 Task: Find connections with filter location Fuyang with filter topic #Productivitywith filter profile language Spanish with filter current company Sai Life Sciences Ltd with filter school Symbiosis College of Arts & Commerce with filter industry Repair and Maintenance with filter service category Editing with filter keywords title Counselor
Action: Mouse moved to (512, 73)
Screenshot: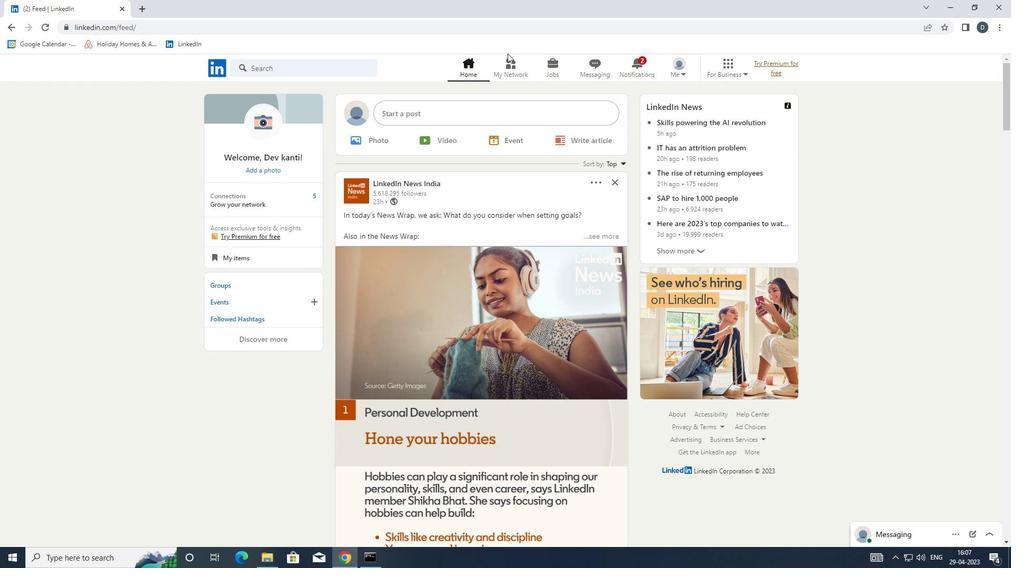 
Action: Mouse pressed left at (512, 73)
Screenshot: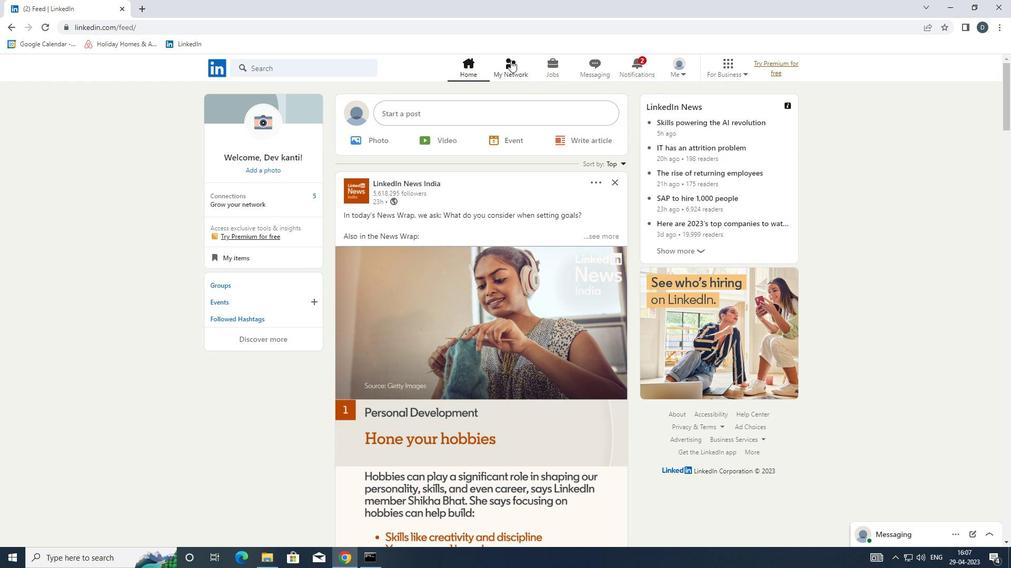 
Action: Mouse moved to (350, 125)
Screenshot: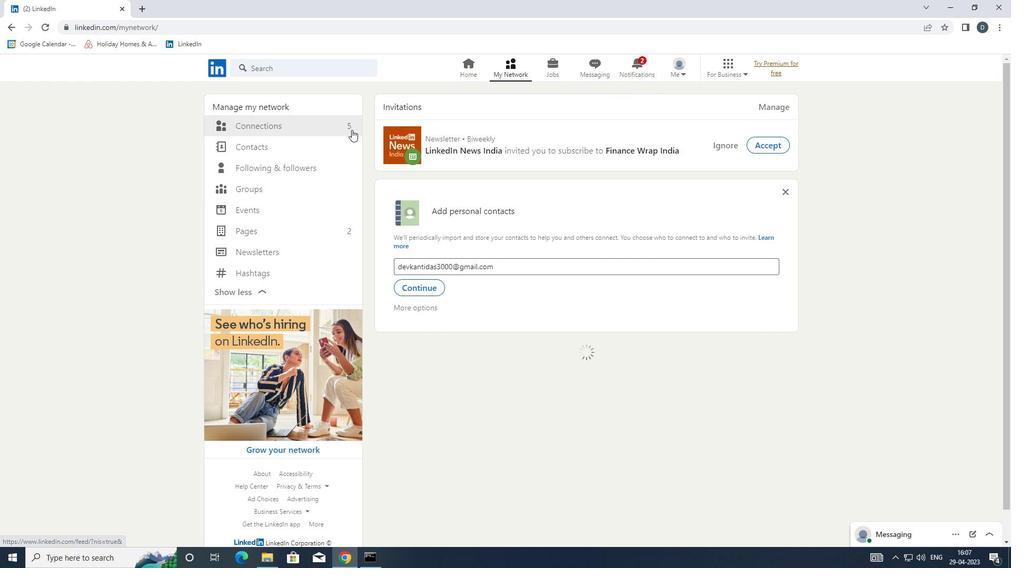 
Action: Mouse pressed left at (350, 125)
Screenshot: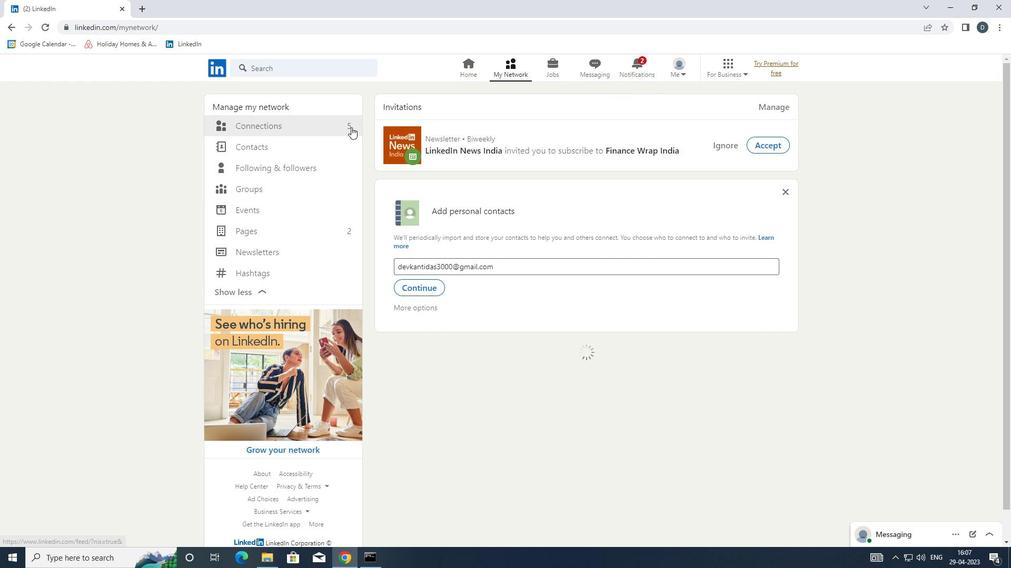
Action: Mouse moved to (590, 119)
Screenshot: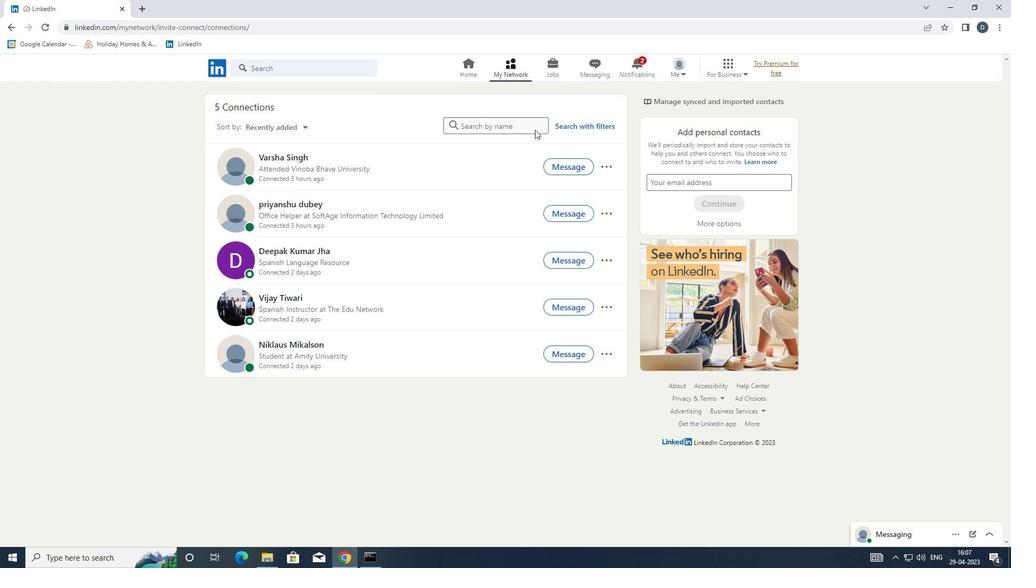 
Action: Mouse pressed left at (590, 119)
Screenshot: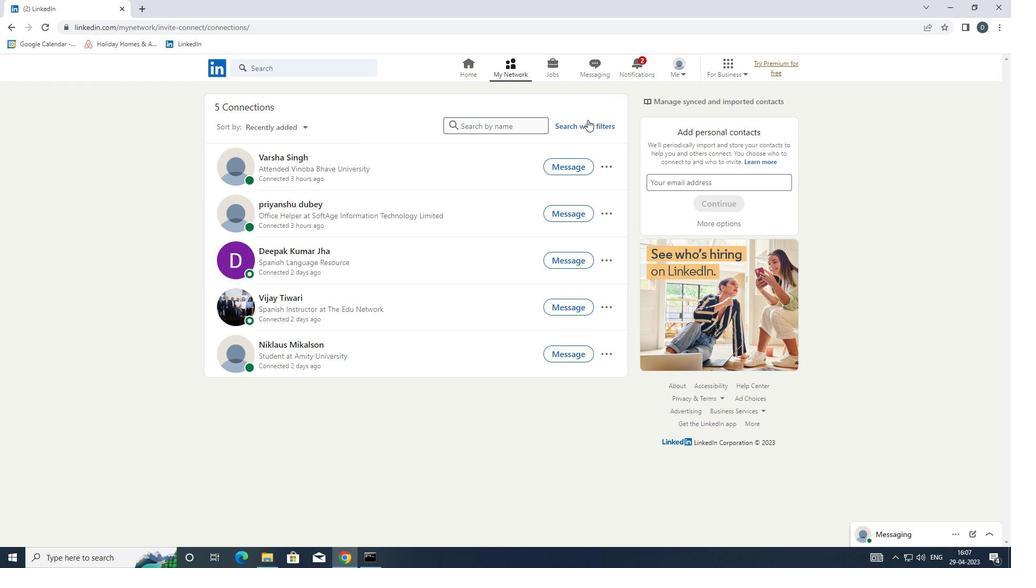 
Action: Mouse moved to (583, 124)
Screenshot: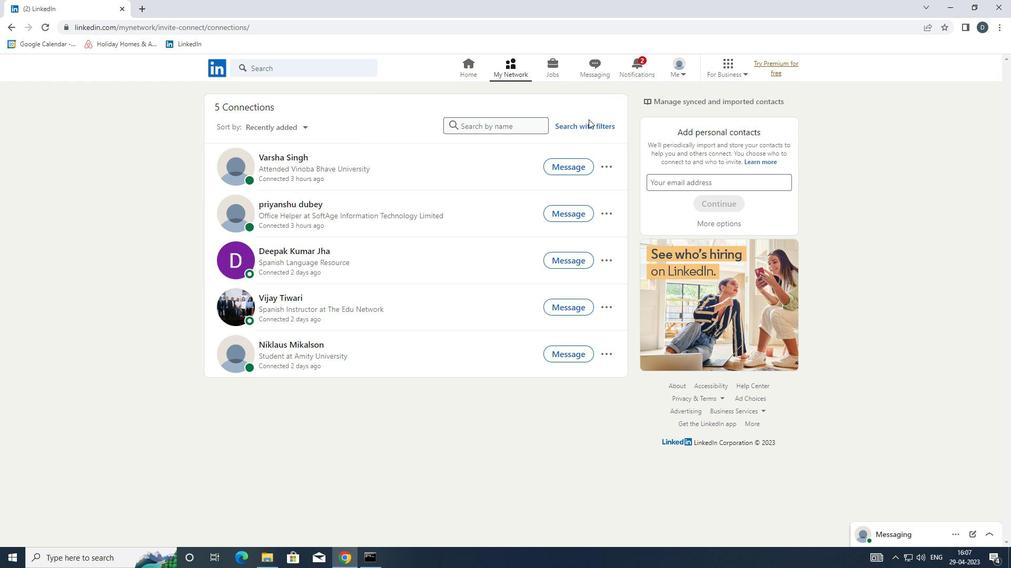 
Action: Mouse pressed left at (583, 124)
Screenshot: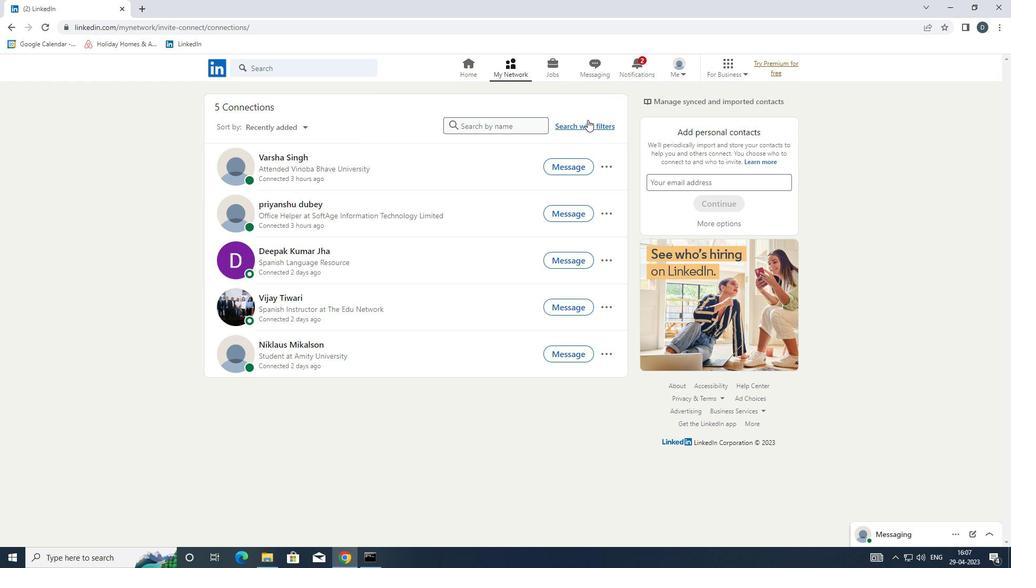 
Action: Mouse moved to (538, 91)
Screenshot: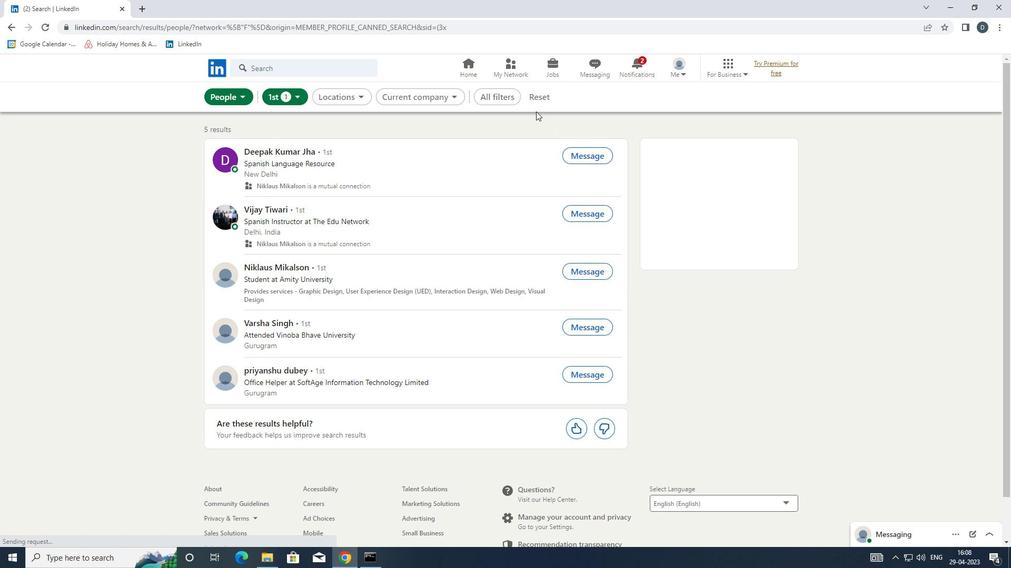 
Action: Mouse pressed left at (538, 91)
Screenshot: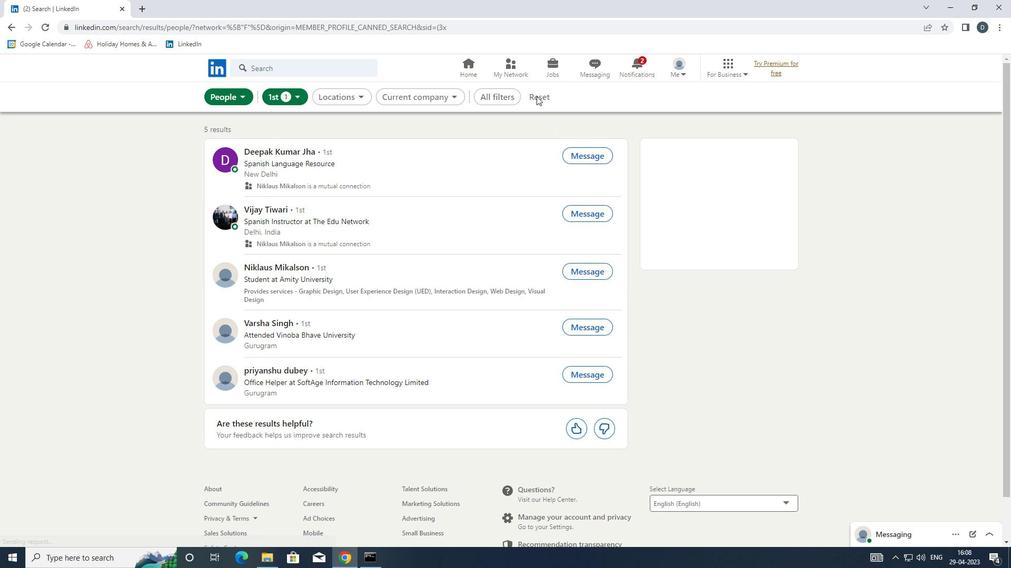 
Action: Mouse moved to (523, 94)
Screenshot: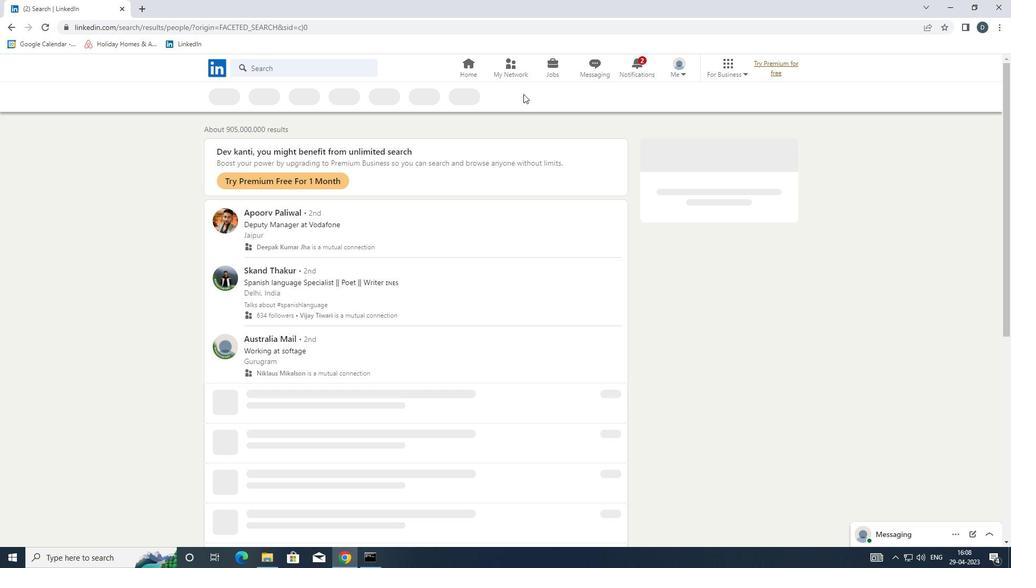 
Action: Mouse pressed left at (523, 94)
Screenshot: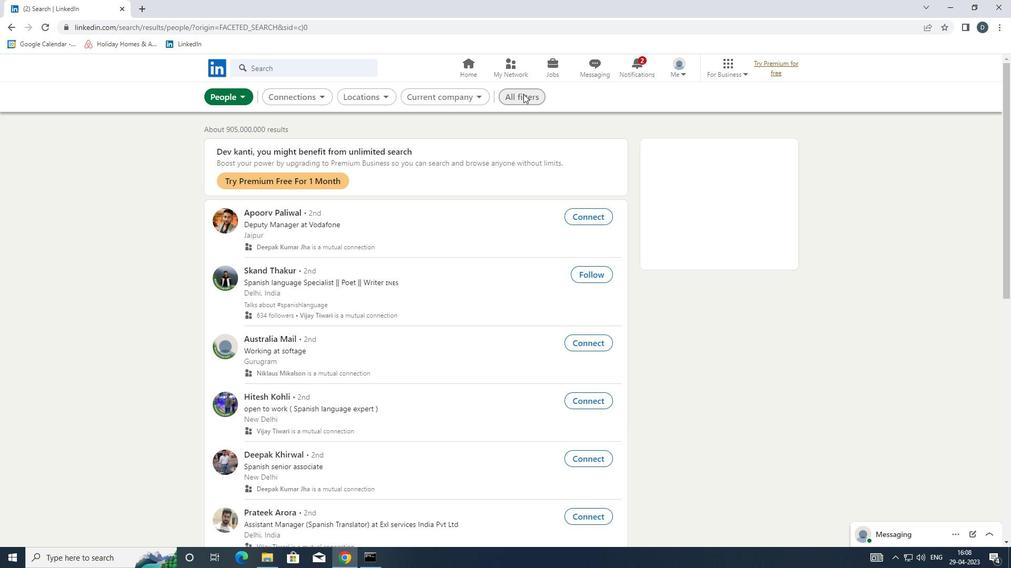 
Action: Mouse moved to (877, 347)
Screenshot: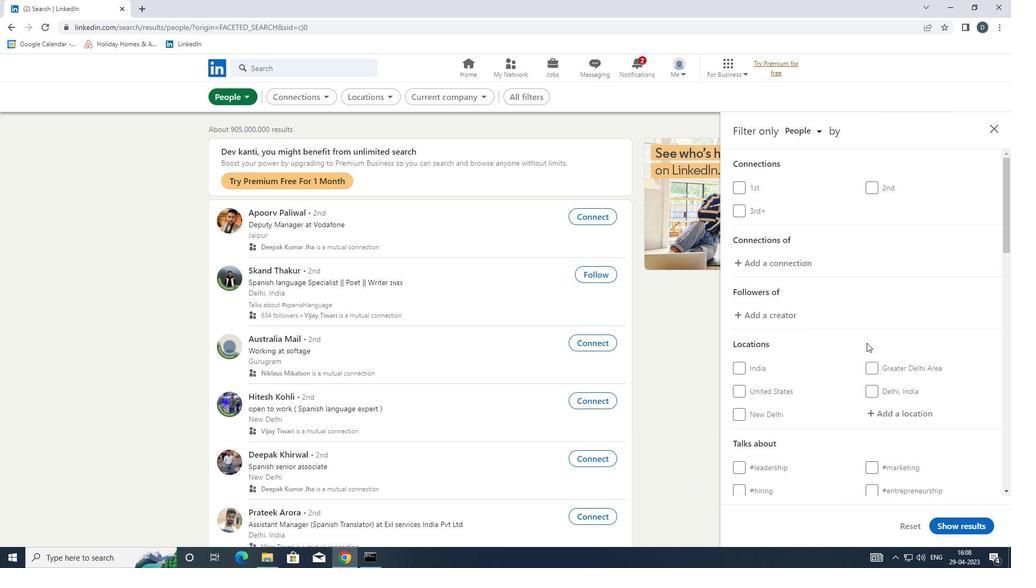 
Action: Mouse scrolled (877, 346) with delta (0, 0)
Screenshot: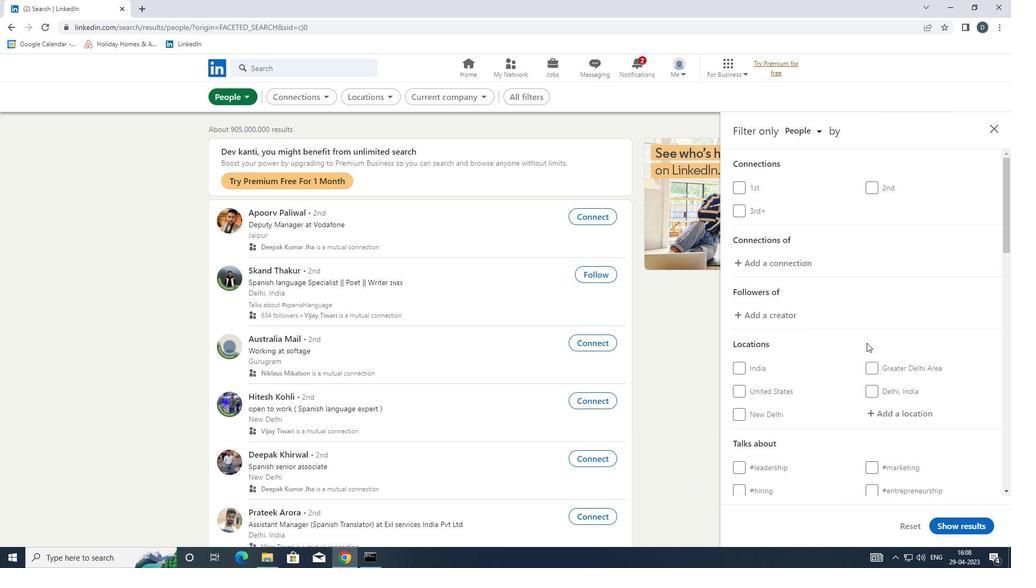 
Action: Mouse moved to (877, 347)
Screenshot: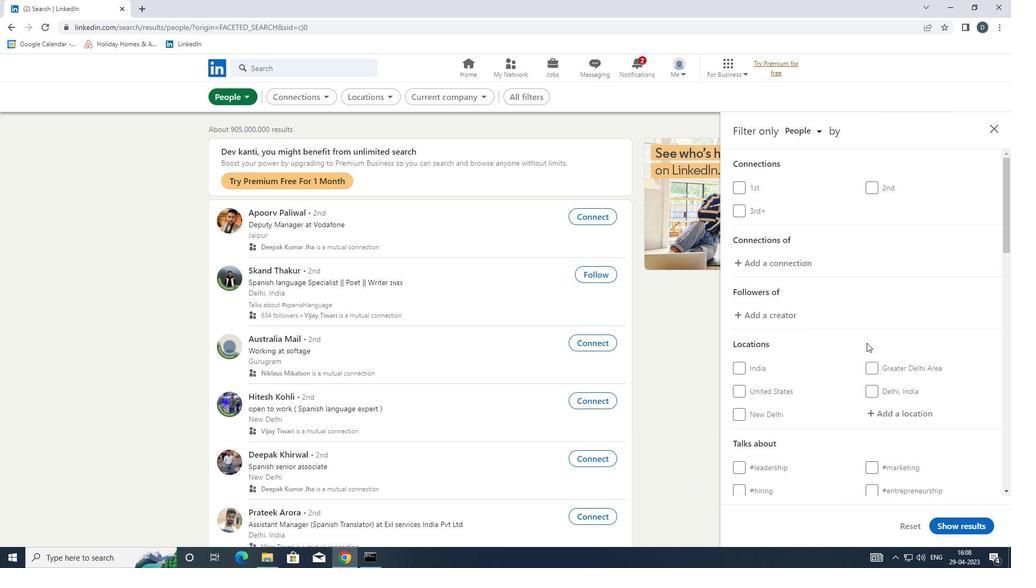 
Action: Mouse scrolled (877, 347) with delta (0, 0)
Screenshot: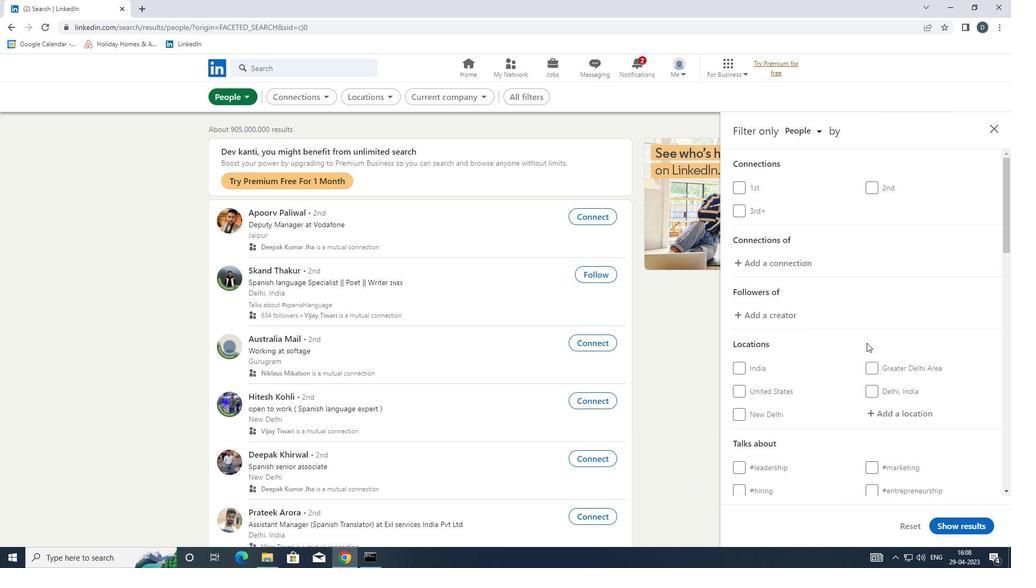 
Action: Mouse moved to (904, 313)
Screenshot: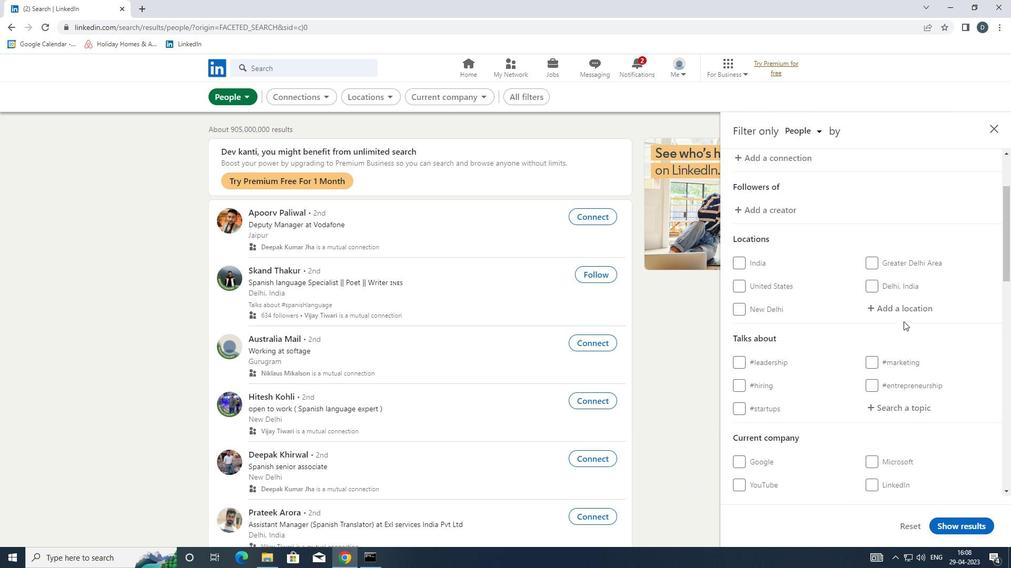 
Action: Mouse pressed left at (904, 313)
Screenshot: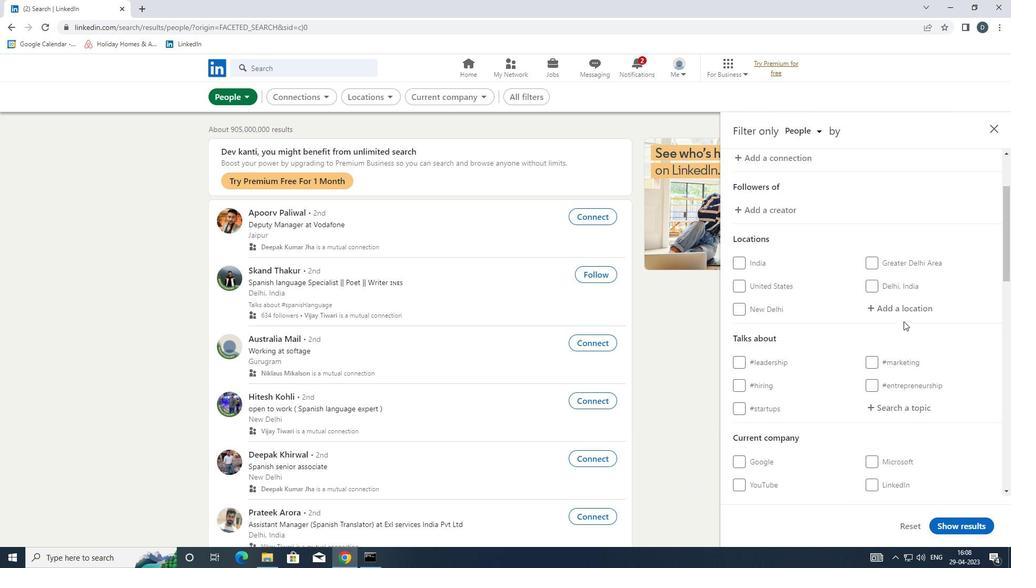 
Action: Key pressed <Key.shift>FUYANG<Key.down><Key.enter>
Screenshot: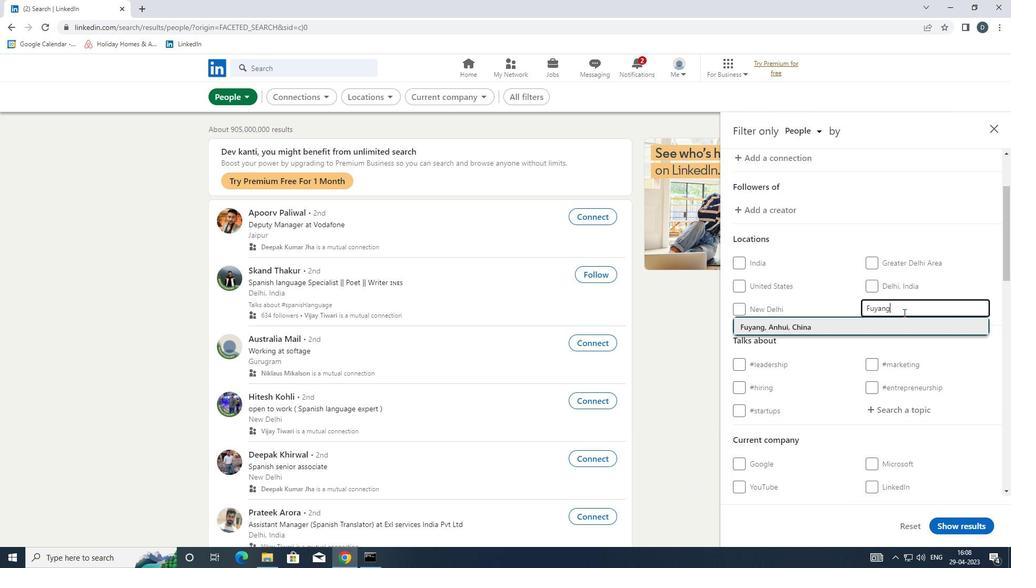 
Action: Mouse moved to (834, 356)
Screenshot: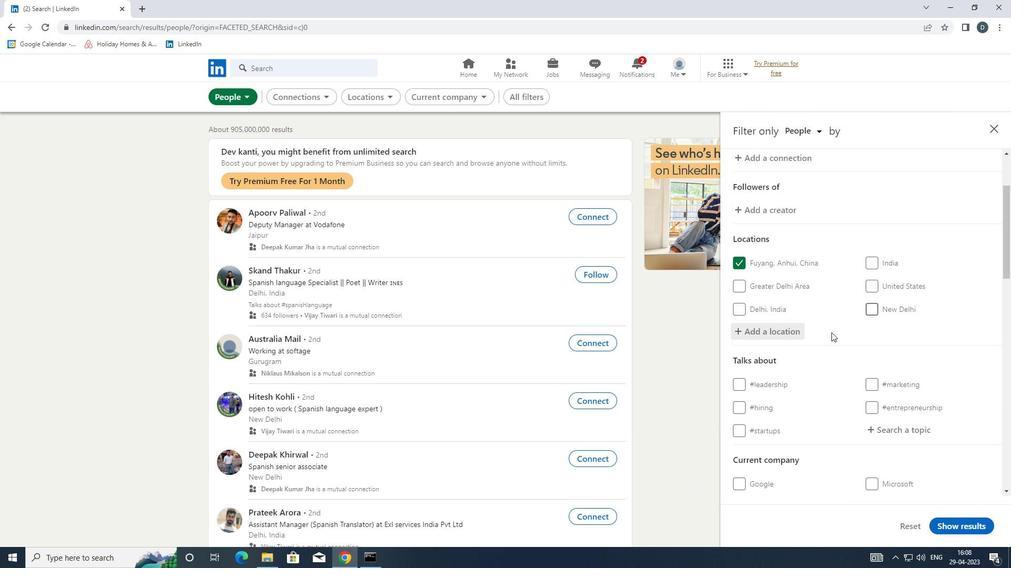 
Action: Mouse scrolled (834, 355) with delta (0, 0)
Screenshot: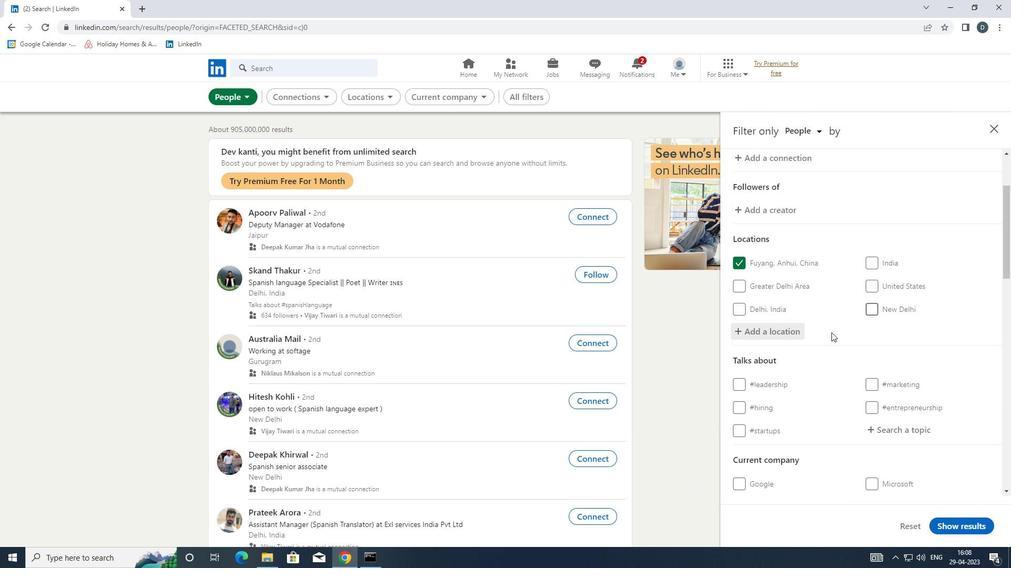 
Action: Mouse moved to (837, 362)
Screenshot: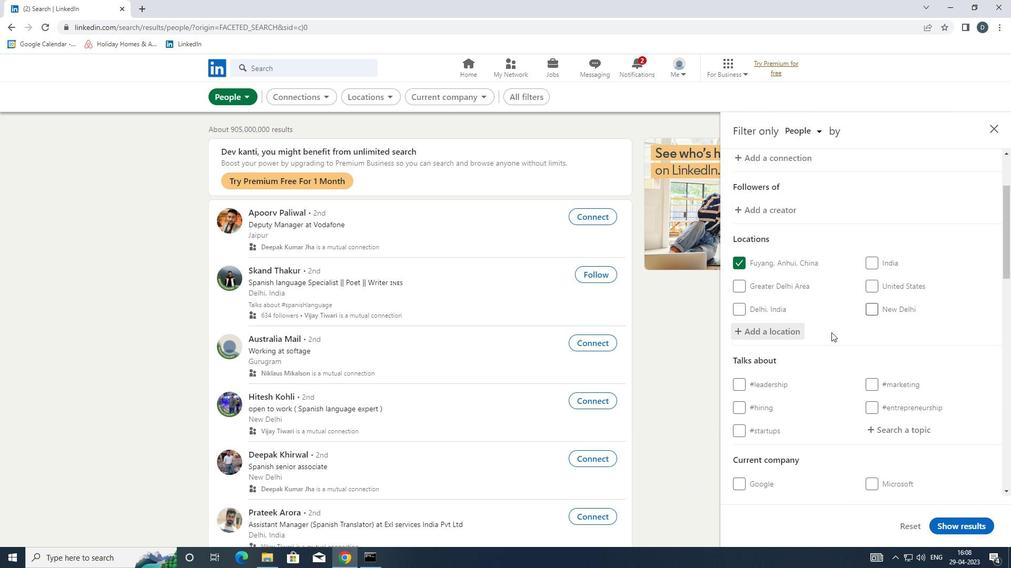 
Action: Mouse scrolled (837, 361) with delta (0, 0)
Screenshot: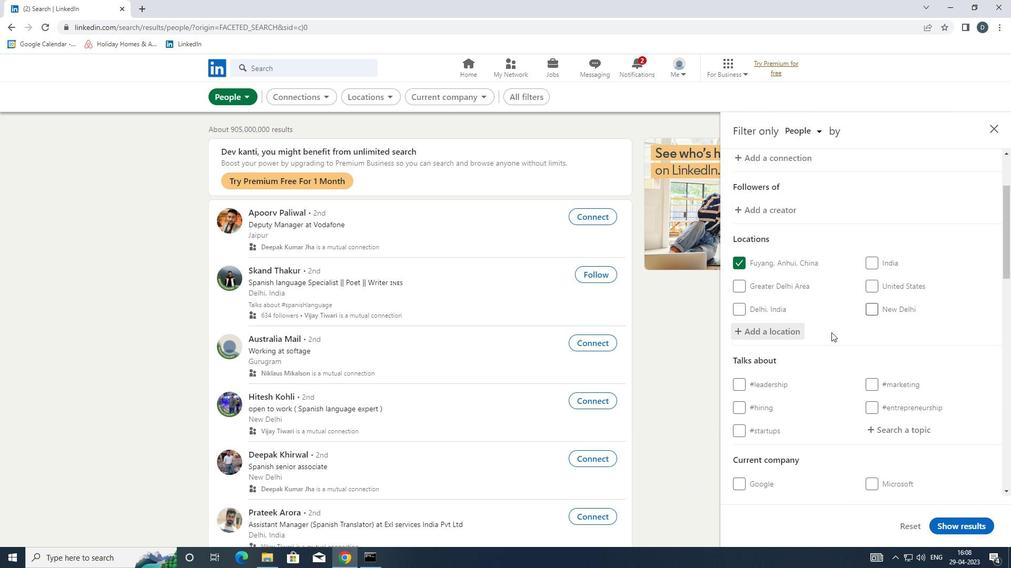 
Action: Mouse moved to (907, 320)
Screenshot: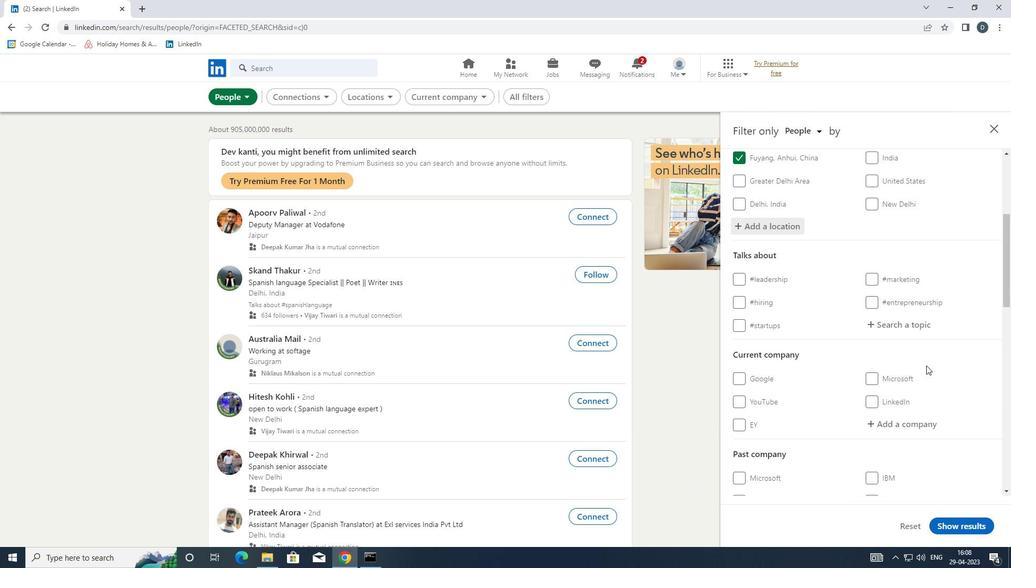 
Action: Mouse pressed left at (907, 320)
Screenshot: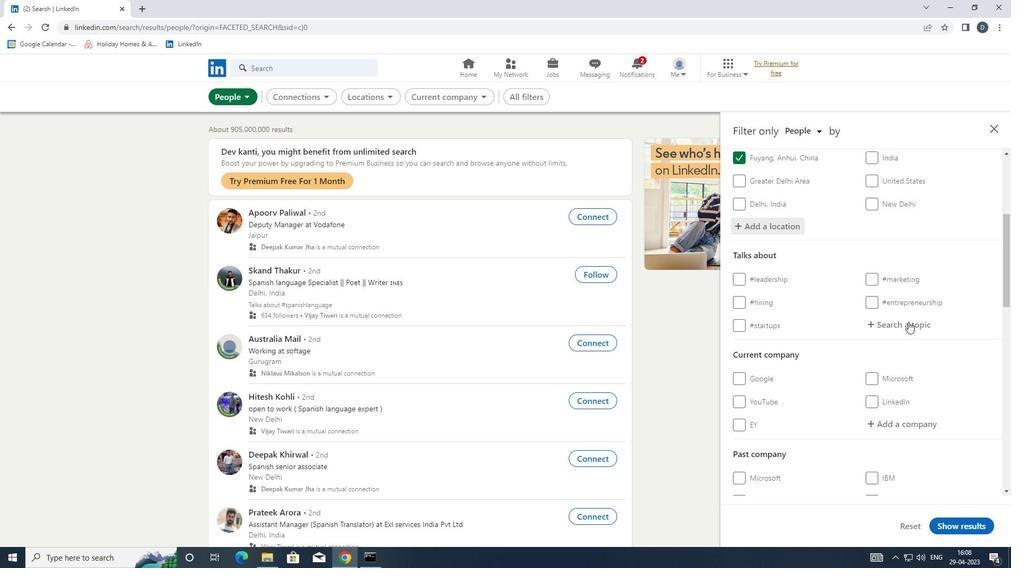 
Action: Key pressed <Key.shift>#<Key.shift>PRODUCTIVITY<Key.space><Key.backspace>
Screenshot: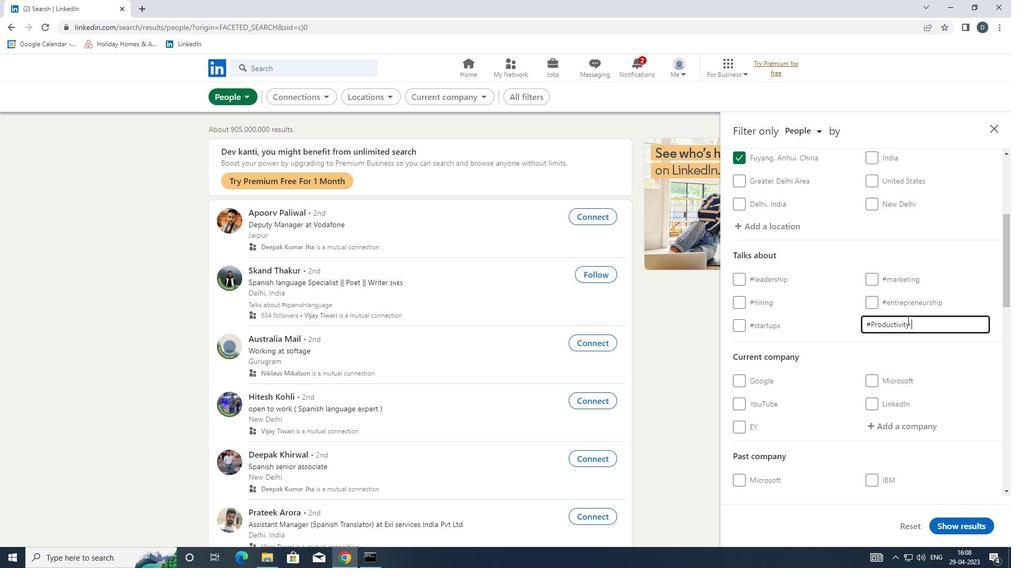 
Action: Mouse moved to (991, 380)
Screenshot: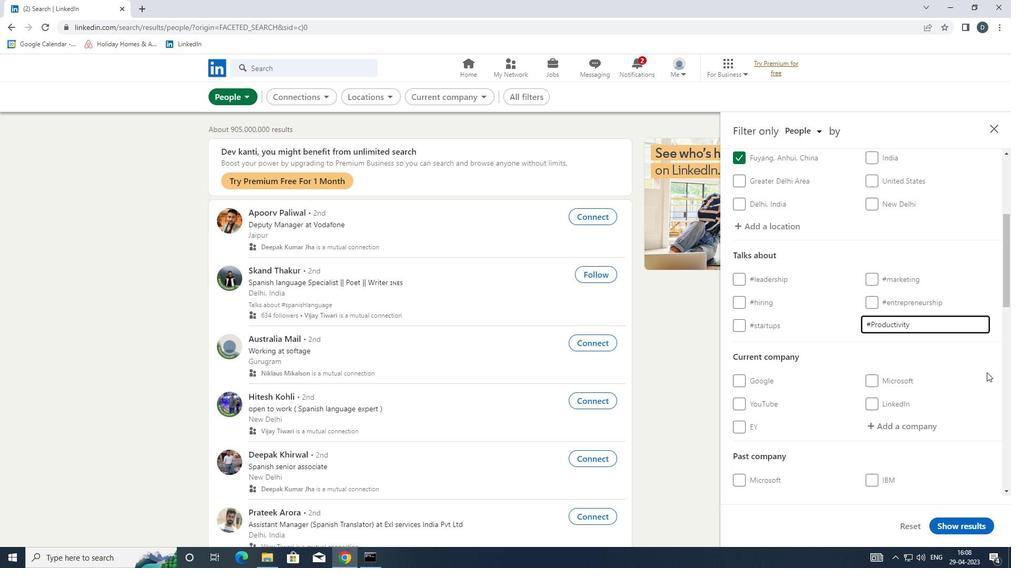 
Action: Mouse scrolled (991, 380) with delta (0, 0)
Screenshot: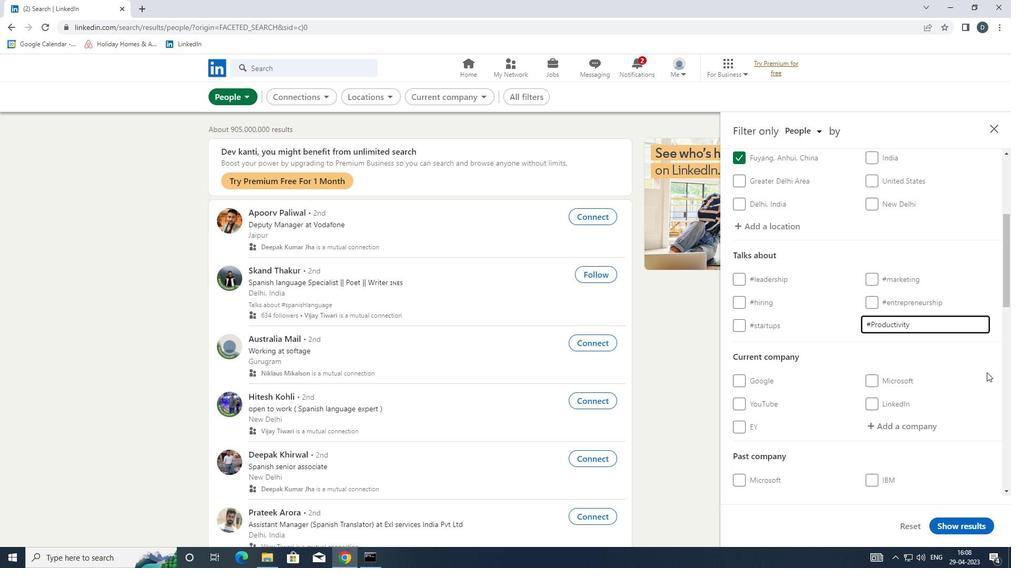 
Action: Mouse moved to (988, 382)
Screenshot: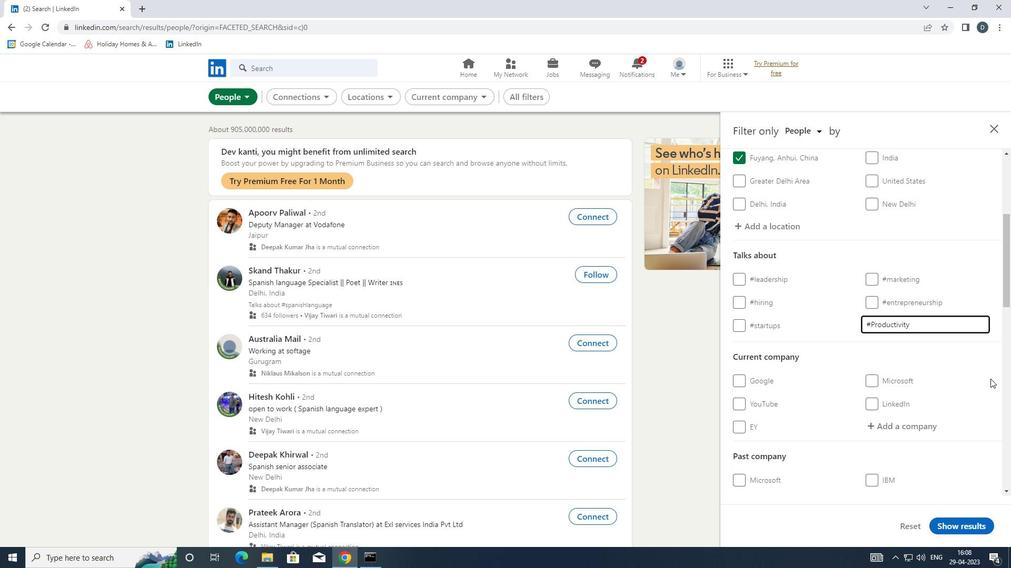 
Action: Mouse scrolled (988, 381) with delta (0, 0)
Screenshot: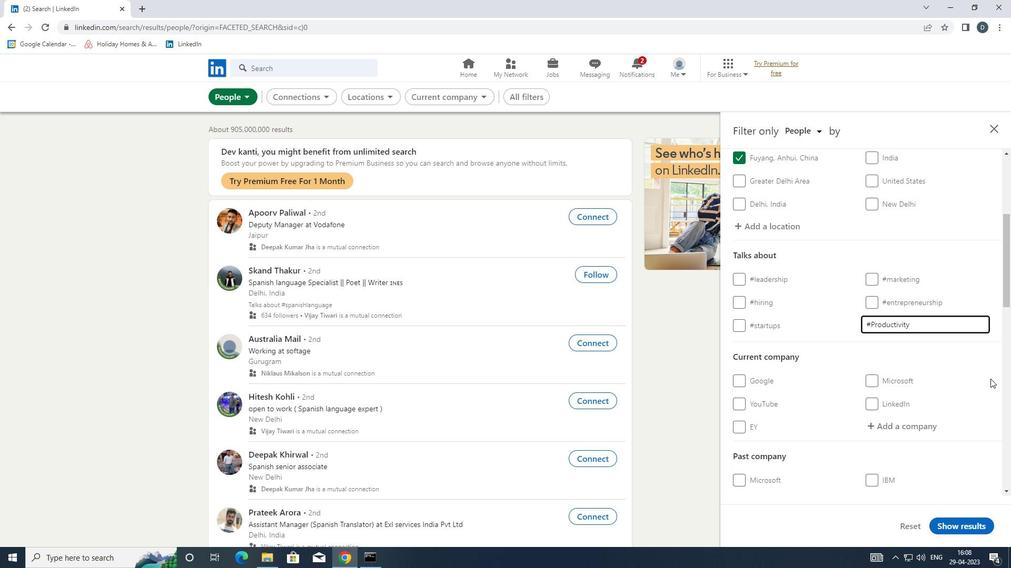 
Action: Mouse moved to (964, 360)
Screenshot: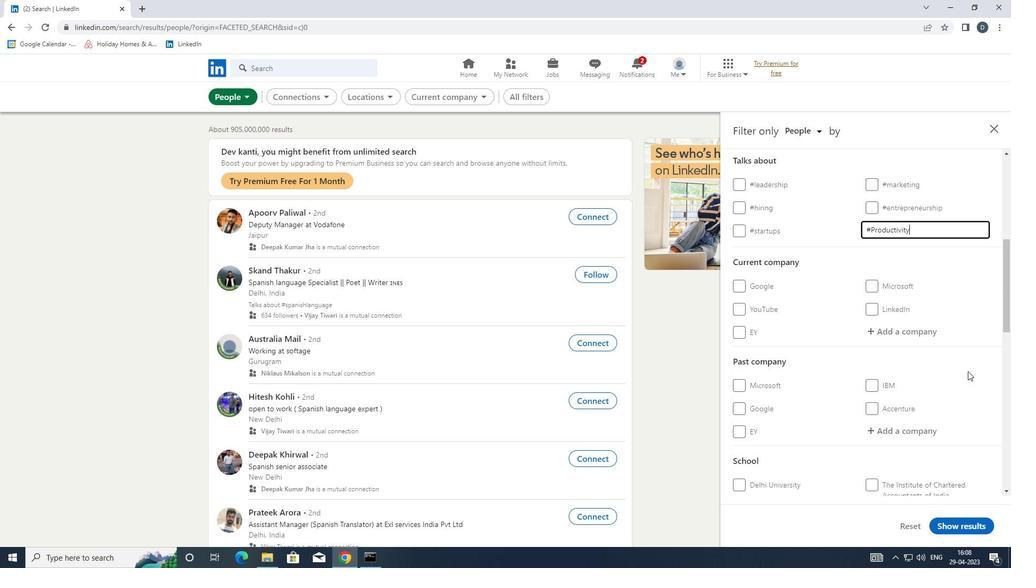 
Action: Mouse scrolled (964, 359) with delta (0, 0)
Screenshot: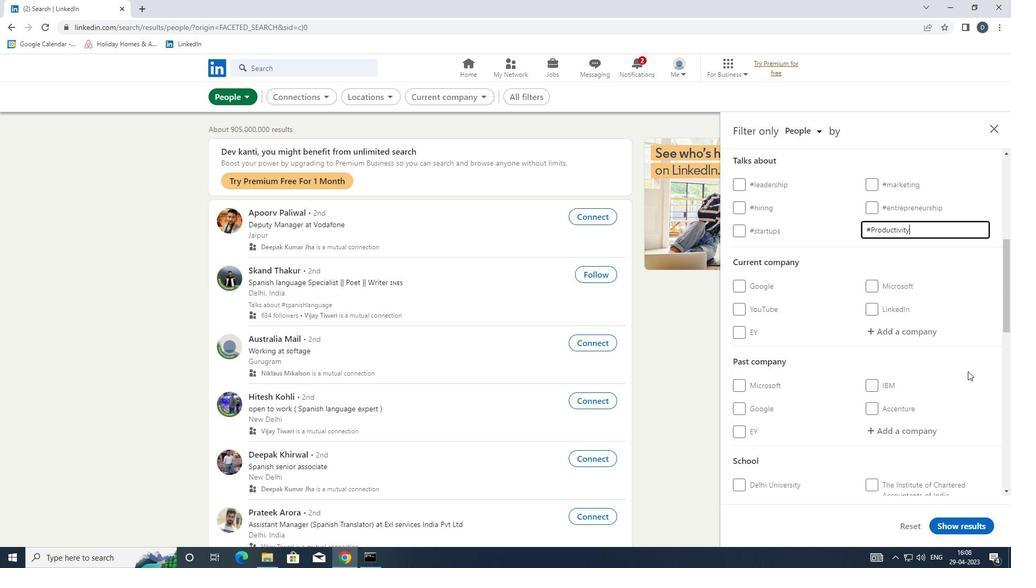 
Action: Mouse scrolled (964, 359) with delta (0, 0)
Screenshot: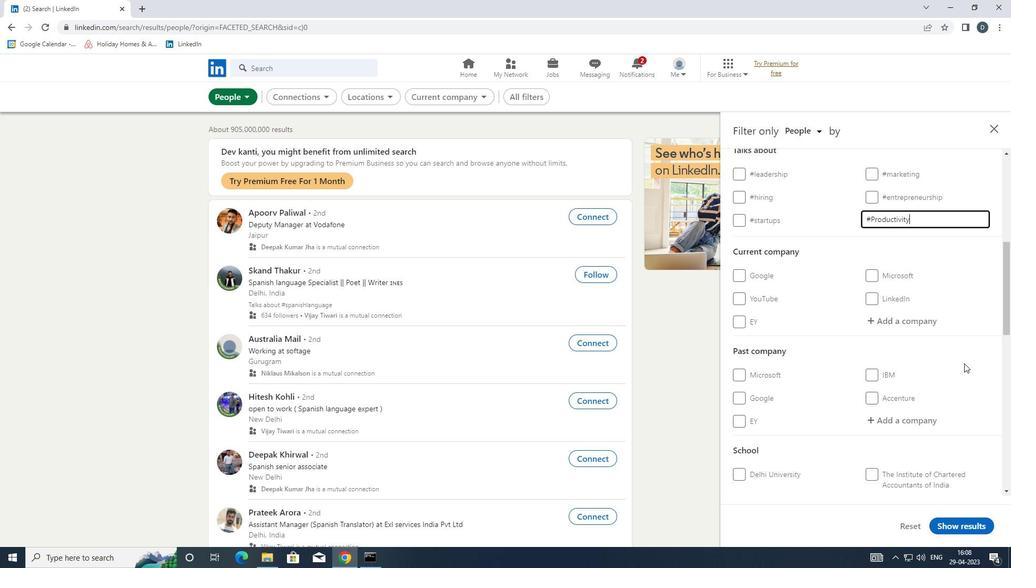 
Action: Mouse scrolled (964, 359) with delta (0, 0)
Screenshot: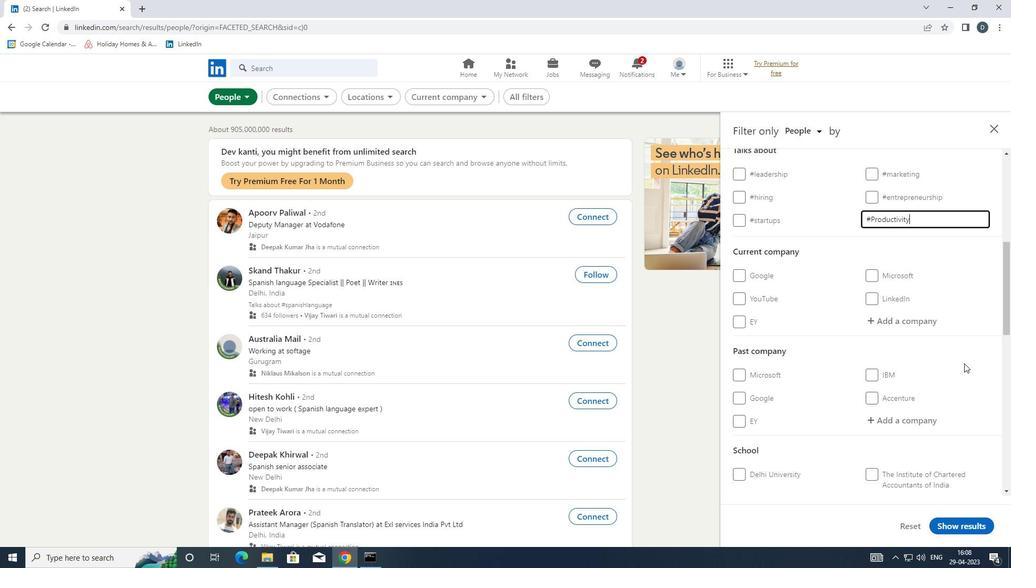 
Action: Mouse scrolled (964, 359) with delta (0, 0)
Screenshot: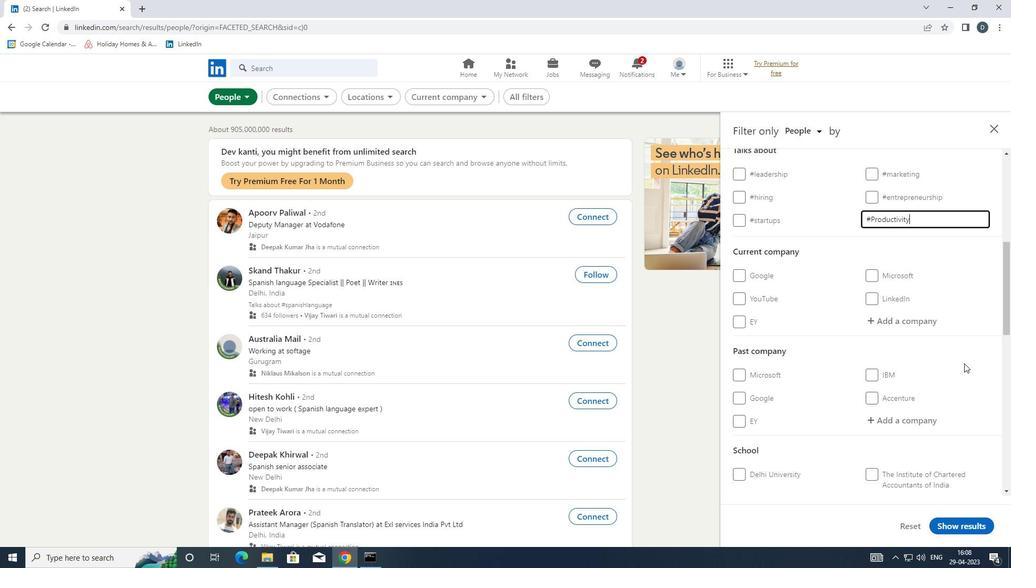 
Action: Mouse moved to (827, 386)
Screenshot: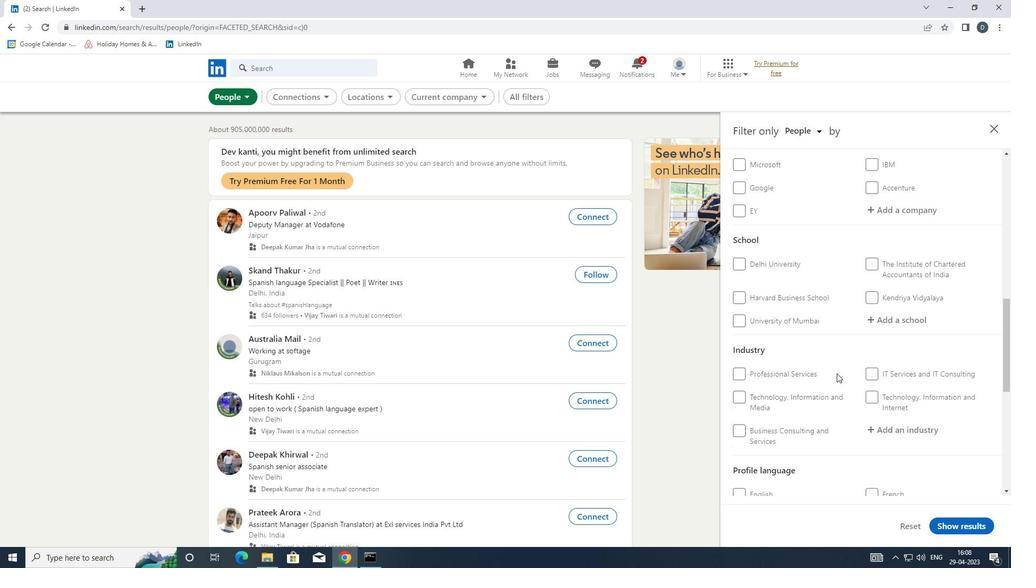 
Action: Mouse scrolled (827, 385) with delta (0, 0)
Screenshot: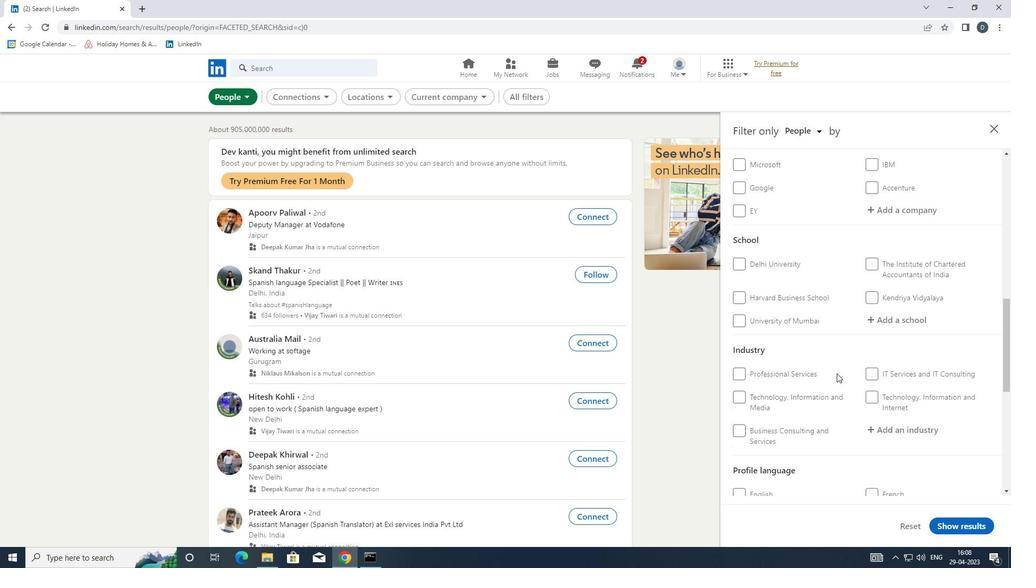 
Action: Mouse scrolled (827, 385) with delta (0, 0)
Screenshot: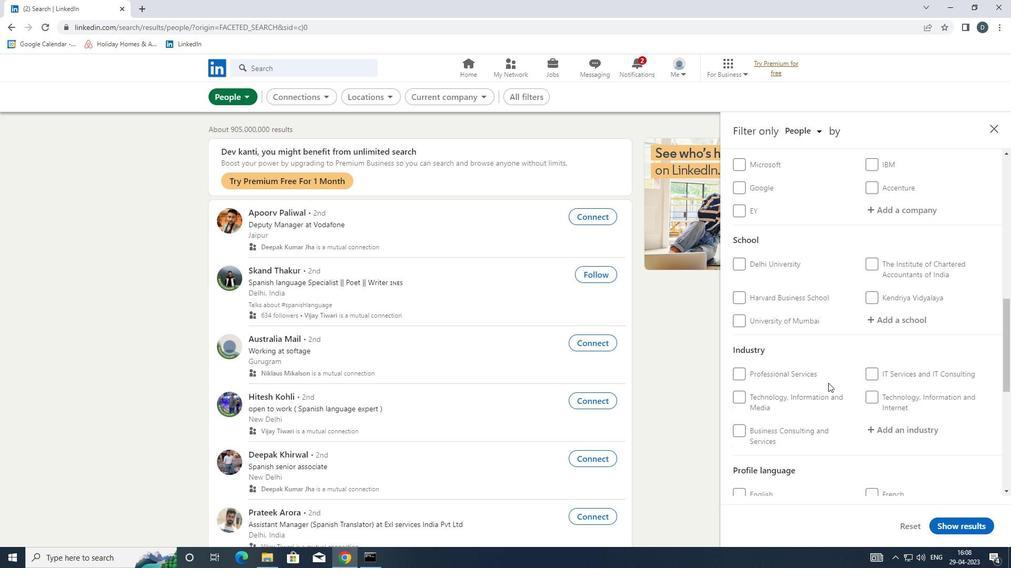 
Action: Mouse moved to (759, 413)
Screenshot: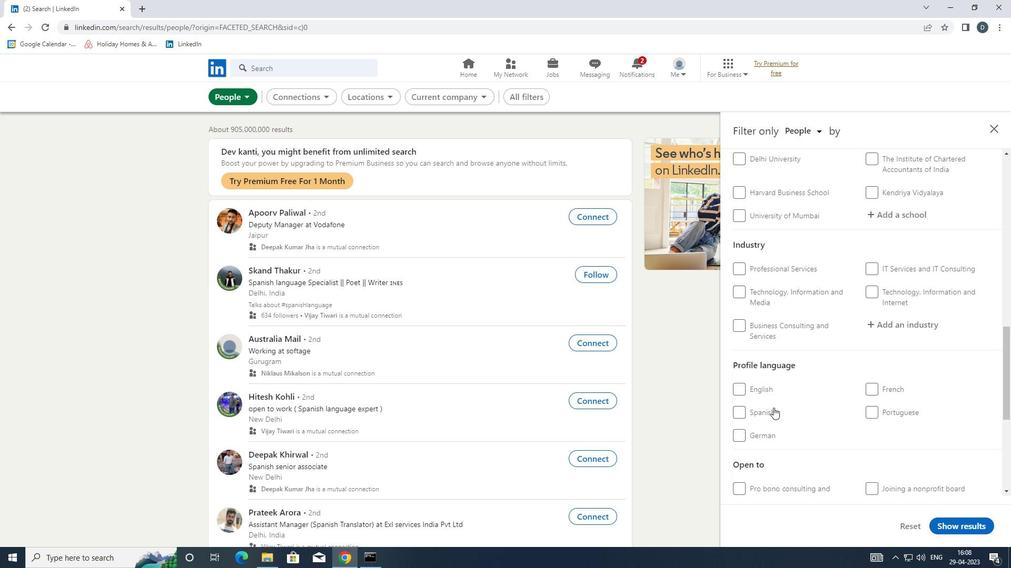 
Action: Mouse pressed left at (759, 413)
Screenshot: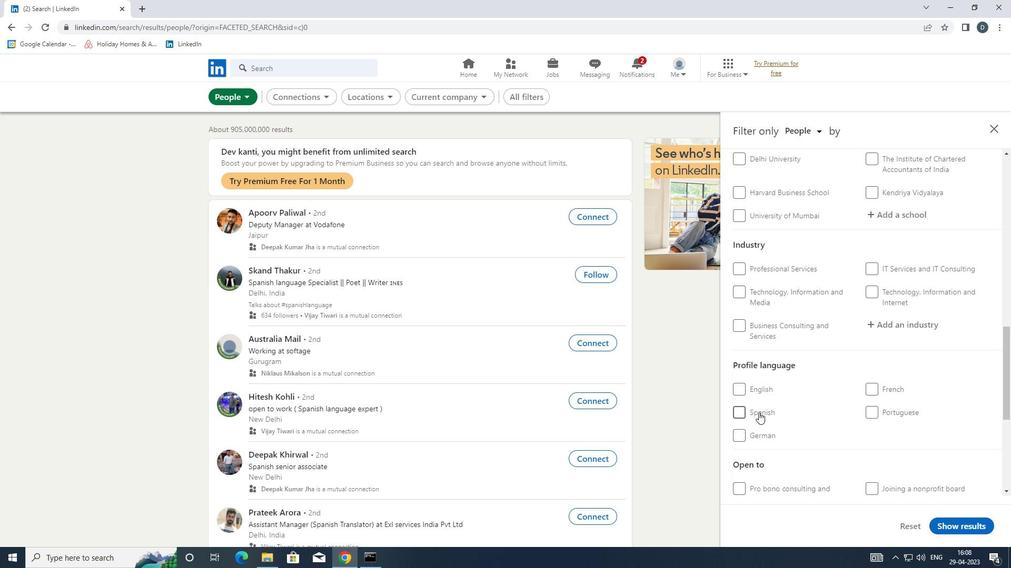 
Action: Mouse moved to (845, 419)
Screenshot: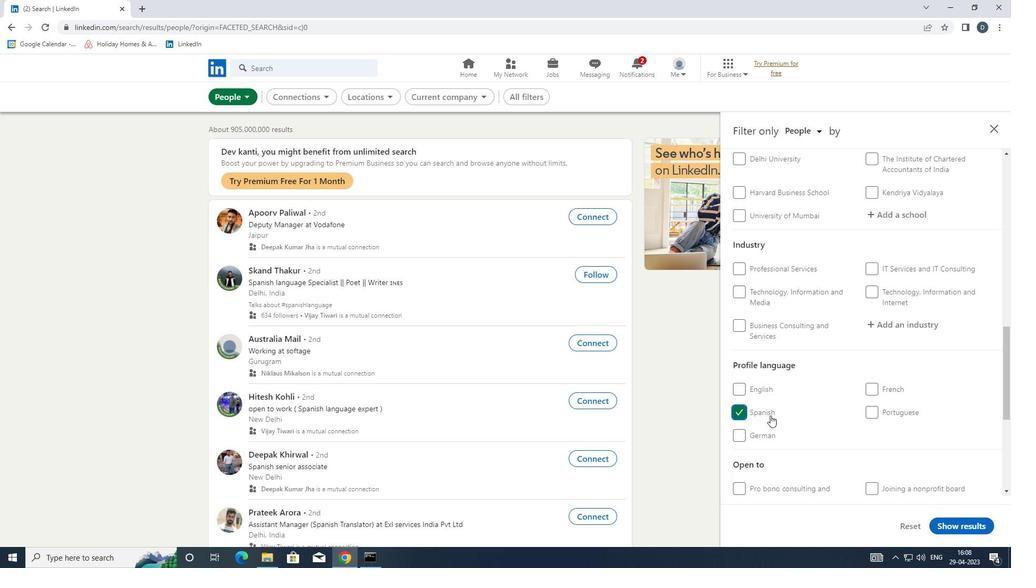 
Action: Mouse scrolled (845, 419) with delta (0, 0)
Screenshot: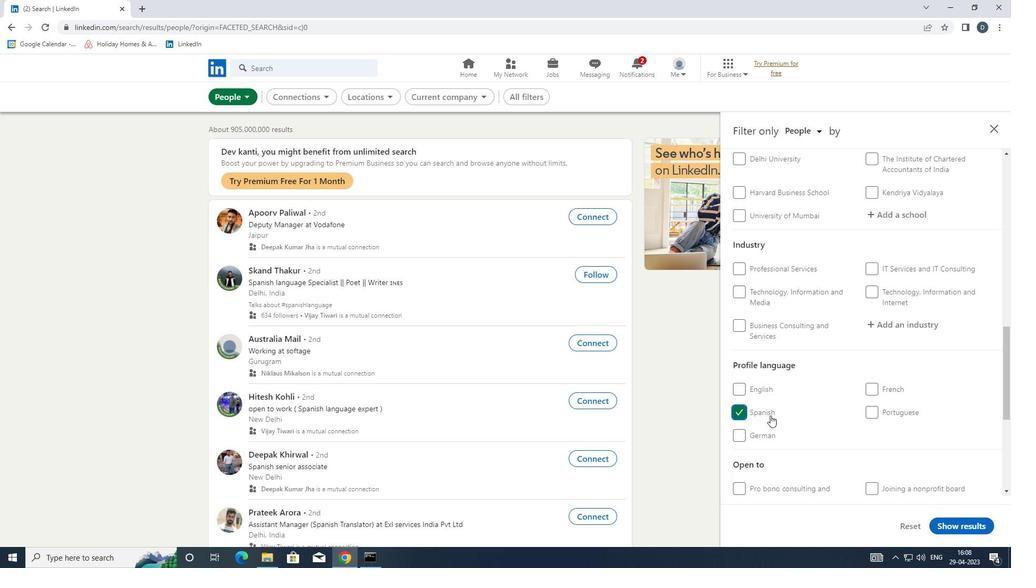 
Action: Mouse scrolled (845, 419) with delta (0, 0)
Screenshot: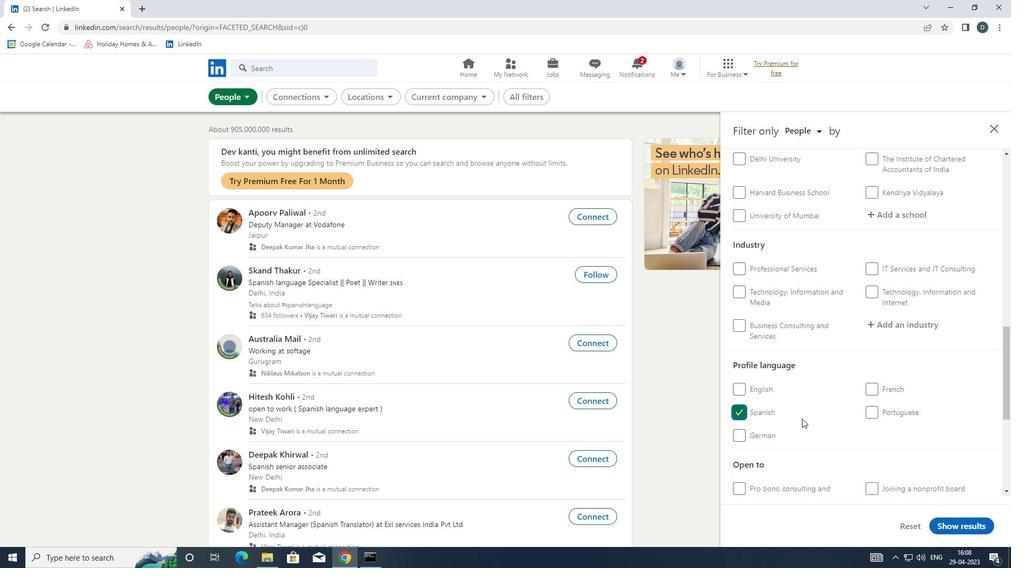 
Action: Mouse scrolled (845, 419) with delta (0, 0)
Screenshot: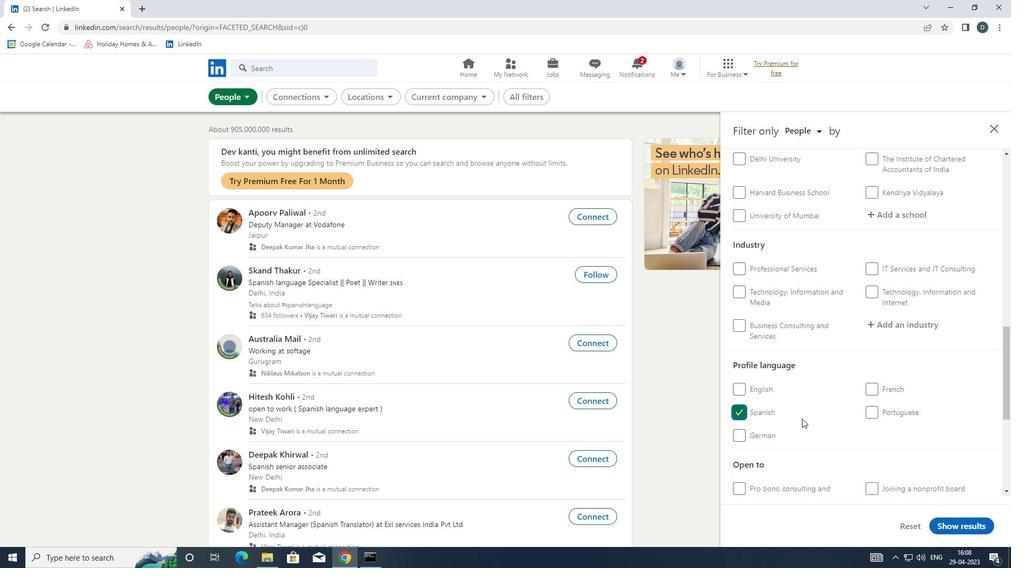 
Action: Mouse scrolled (845, 419) with delta (0, 0)
Screenshot: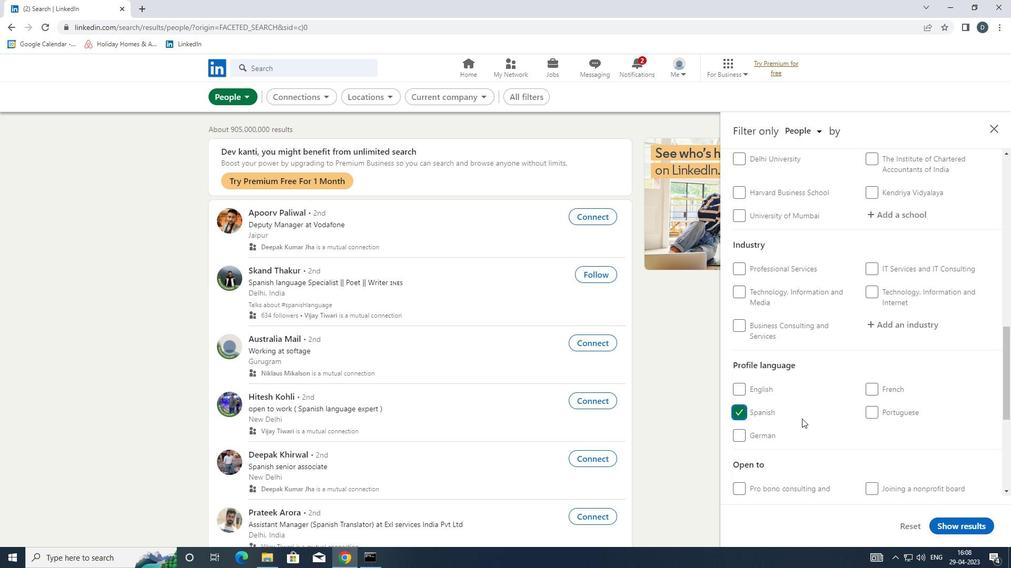 
Action: Mouse scrolled (845, 419) with delta (0, 0)
Screenshot: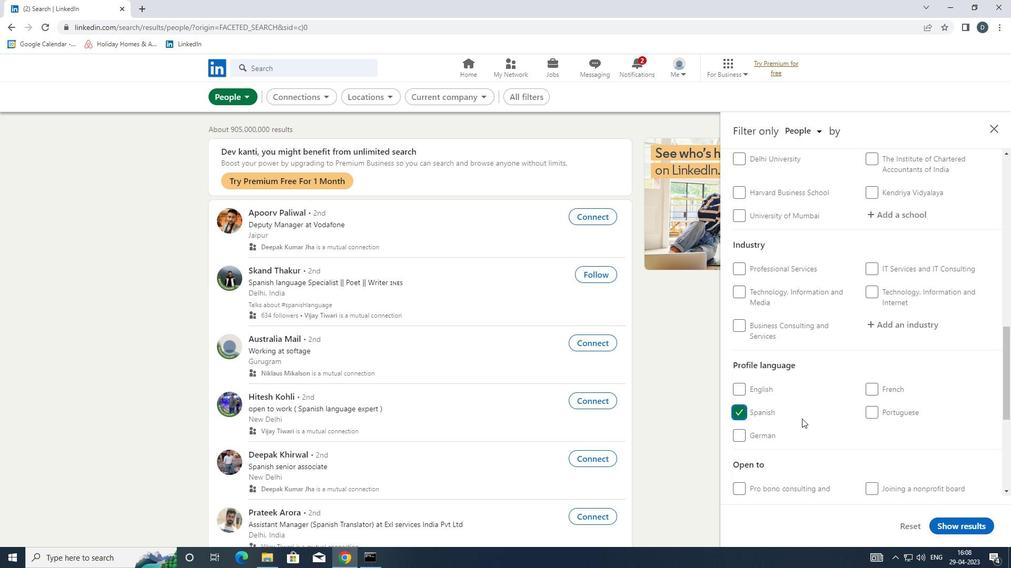 
Action: Mouse moved to (846, 419)
Screenshot: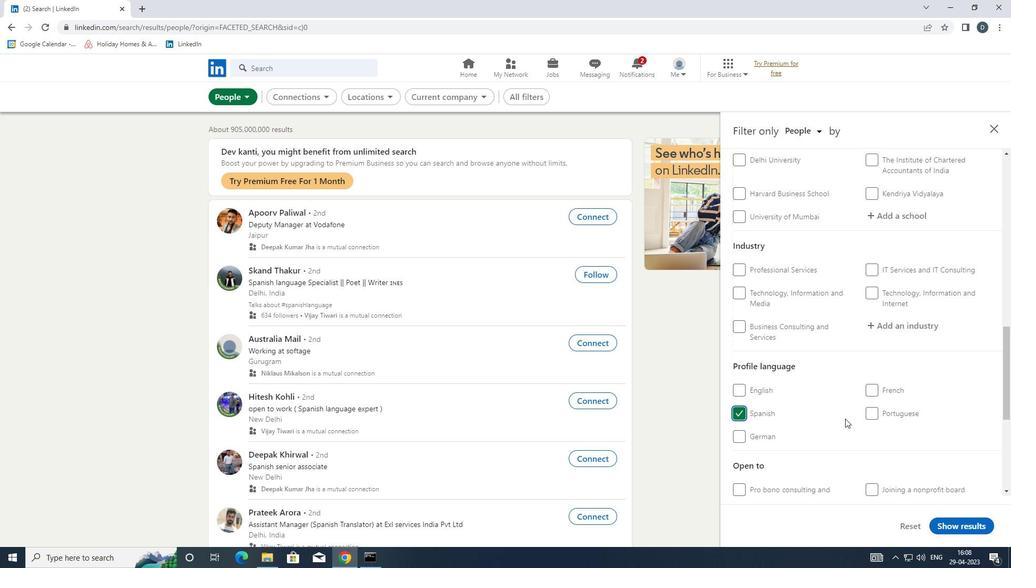 
Action: Mouse scrolled (846, 419) with delta (0, 0)
Screenshot: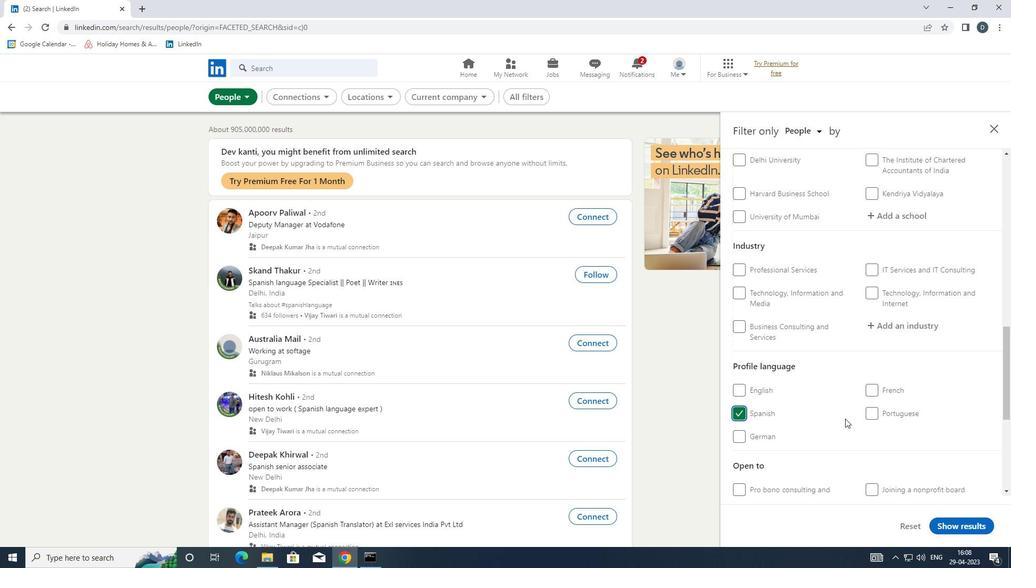 
Action: Mouse scrolled (846, 419) with delta (0, 0)
Screenshot: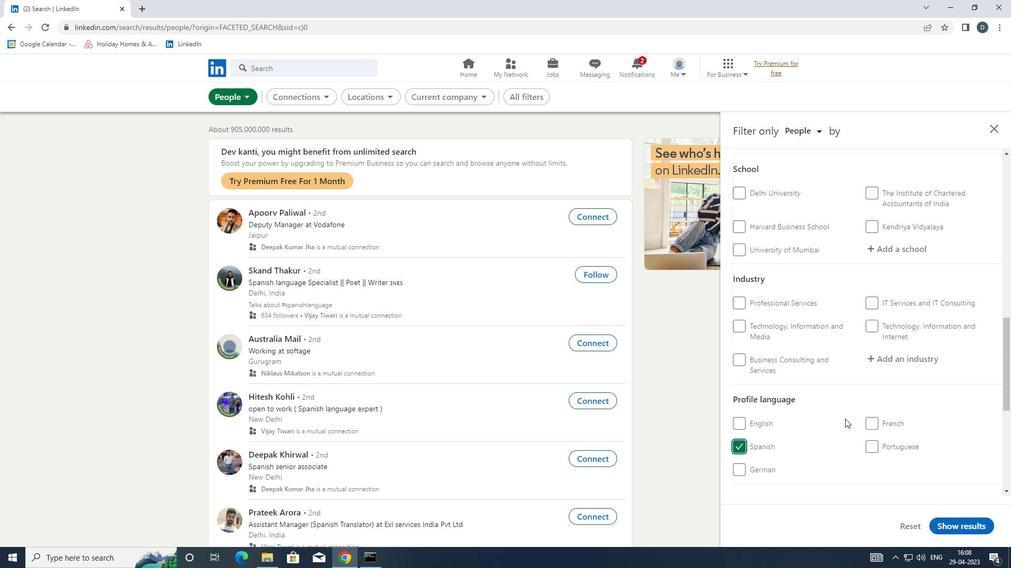 
Action: Mouse moved to (906, 372)
Screenshot: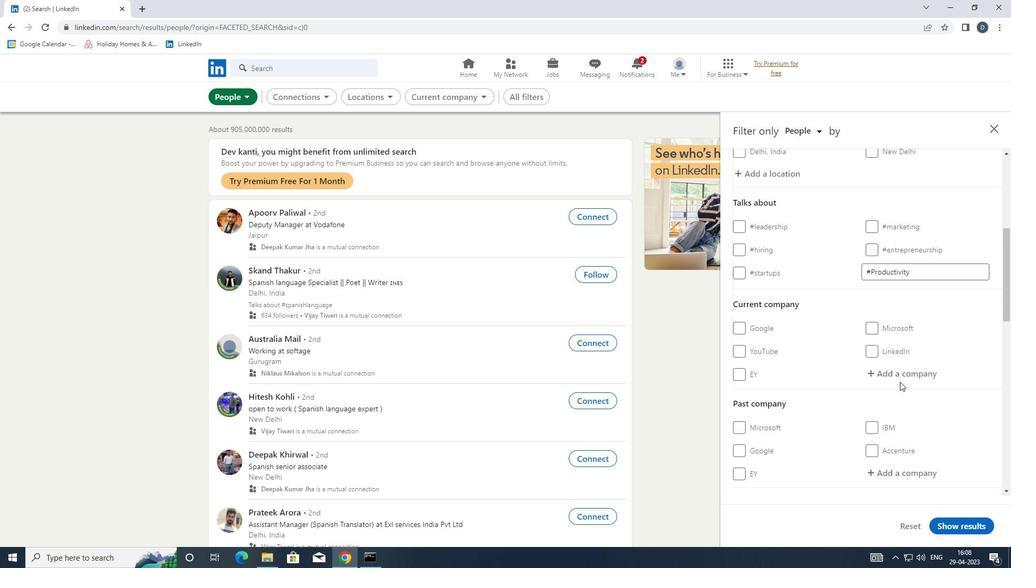 
Action: Mouse pressed left at (906, 372)
Screenshot: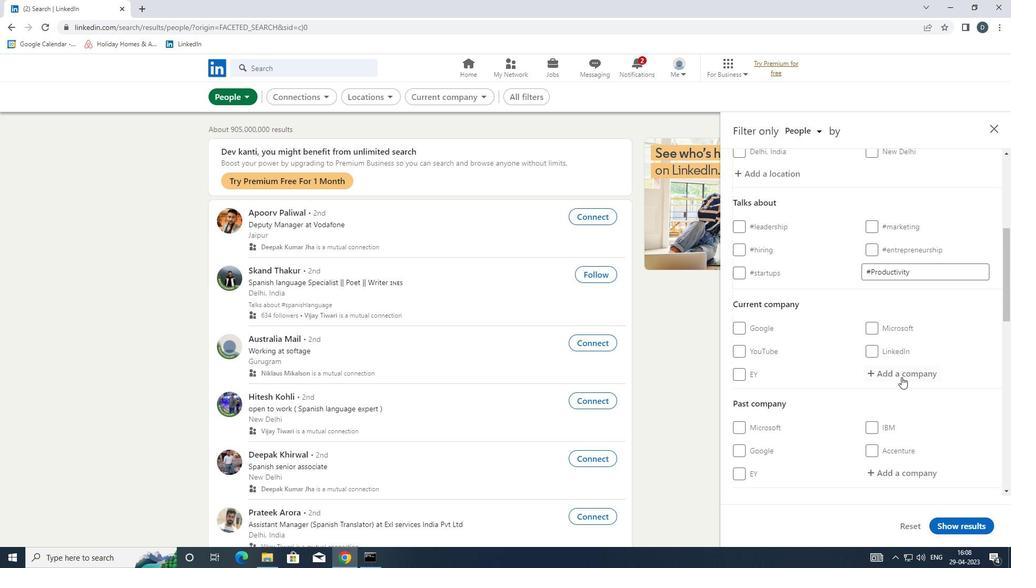 
Action: Key pressed <Key.shift>SAI<Key.space><Key.shift>LIFE<Key.space>
Screenshot: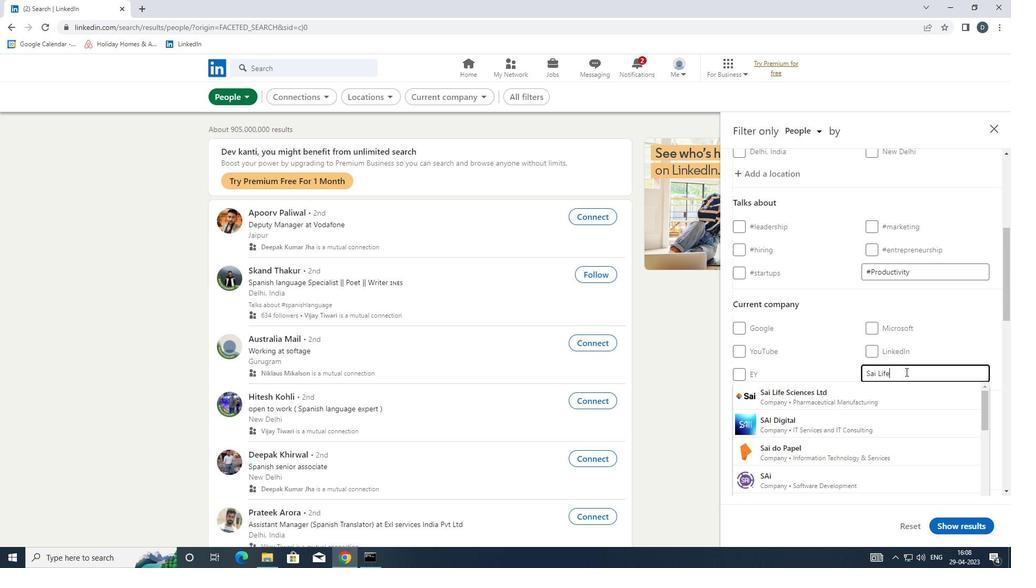 
Action: Mouse moved to (893, 393)
Screenshot: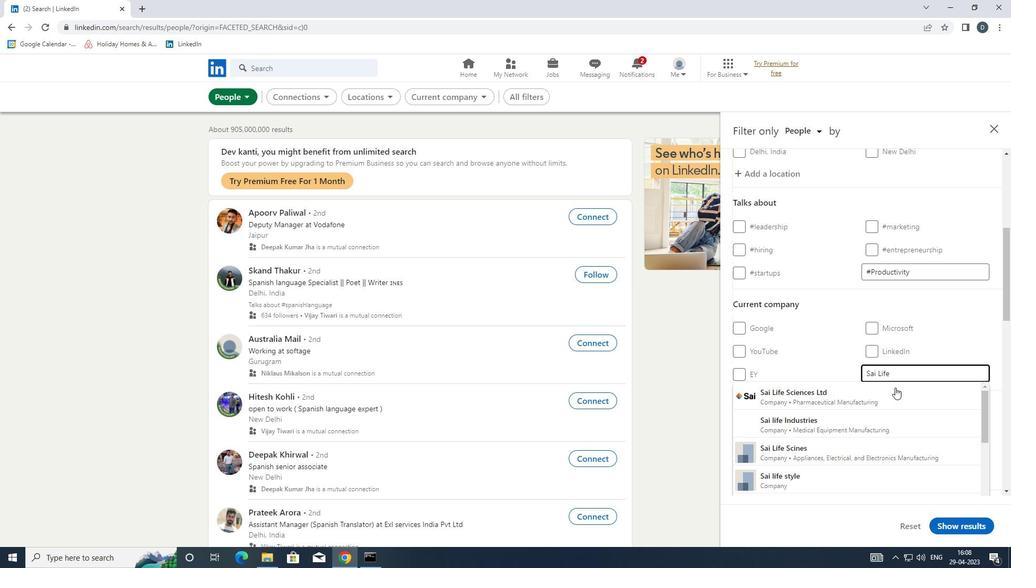 
Action: Mouse pressed left at (893, 393)
Screenshot: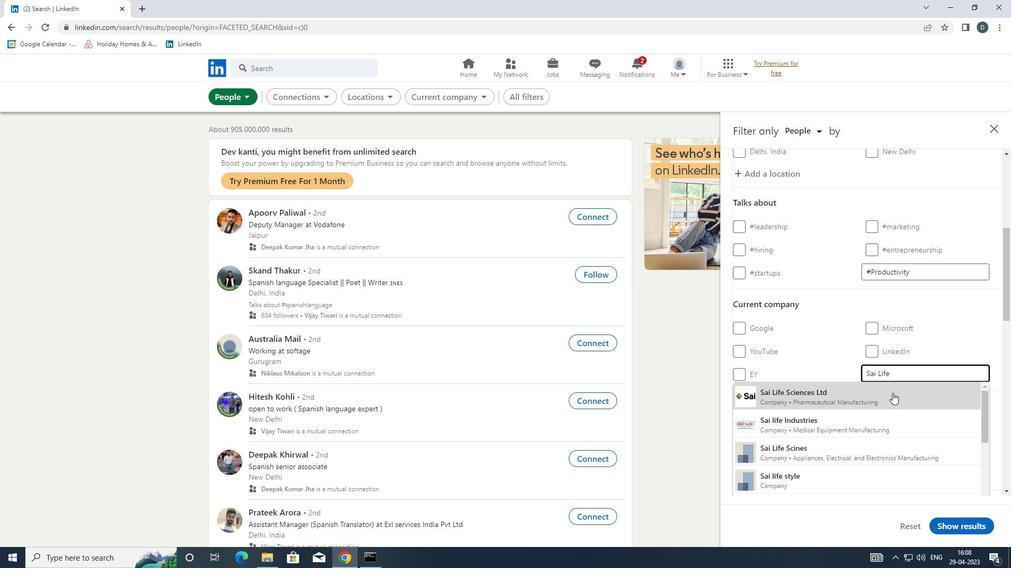 
Action: Mouse scrolled (893, 393) with delta (0, 0)
Screenshot: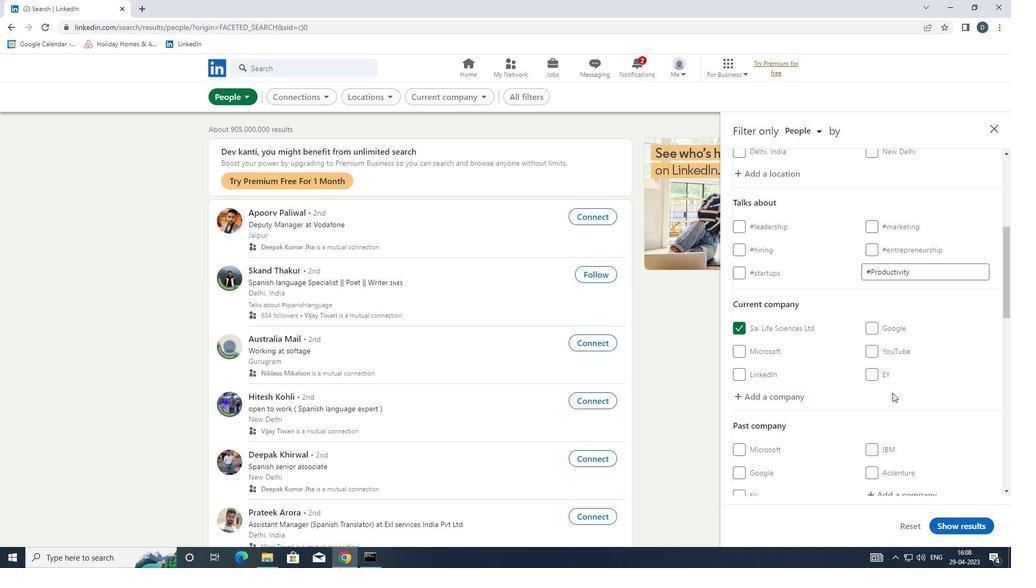 
Action: Mouse scrolled (893, 393) with delta (0, 0)
Screenshot: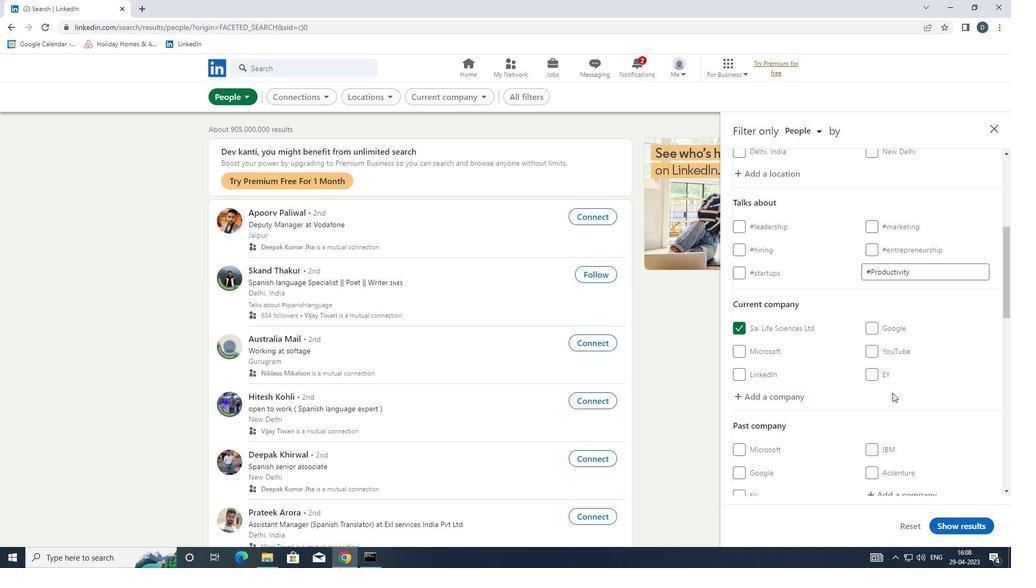 
Action: Mouse scrolled (893, 393) with delta (0, 0)
Screenshot: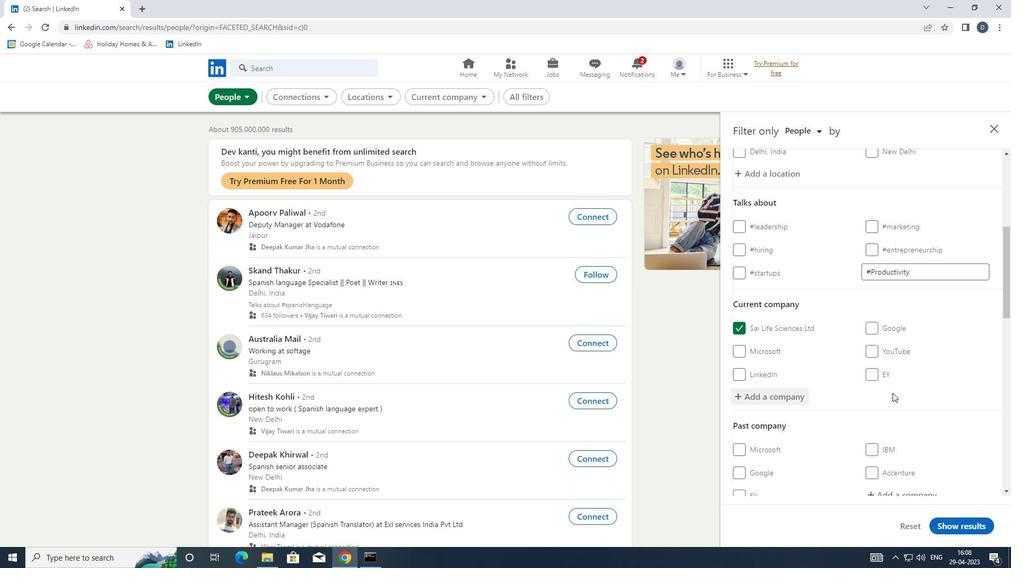 
Action: Mouse moved to (897, 372)
Screenshot: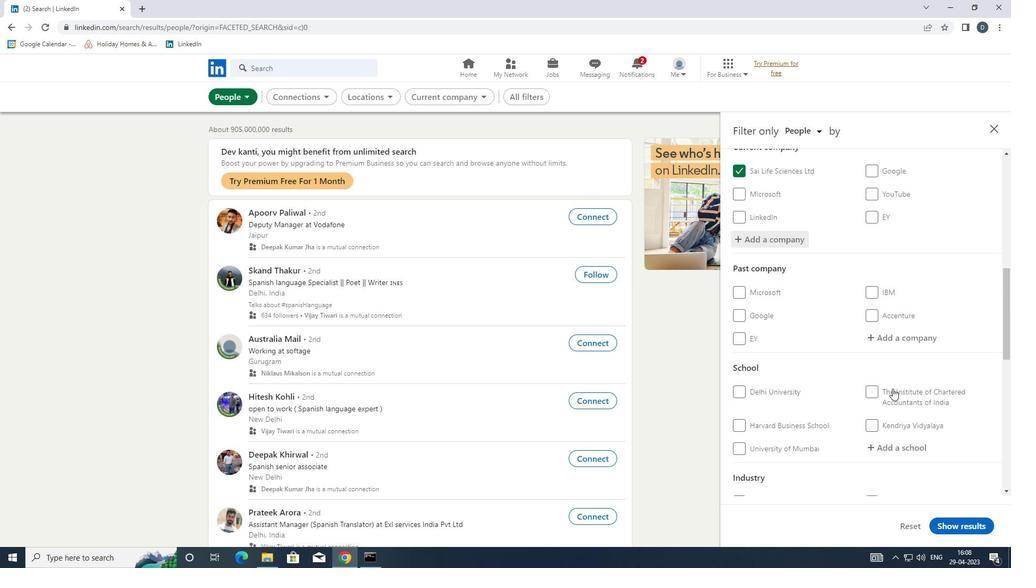
Action: Mouse scrolled (897, 371) with delta (0, 0)
Screenshot: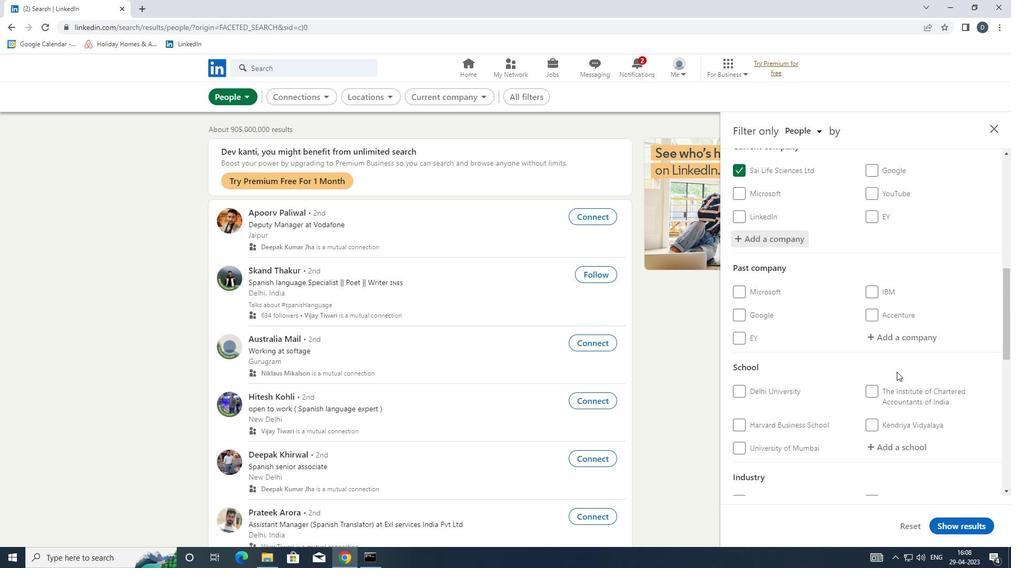 
Action: Mouse scrolled (897, 371) with delta (0, 0)
Screenshot: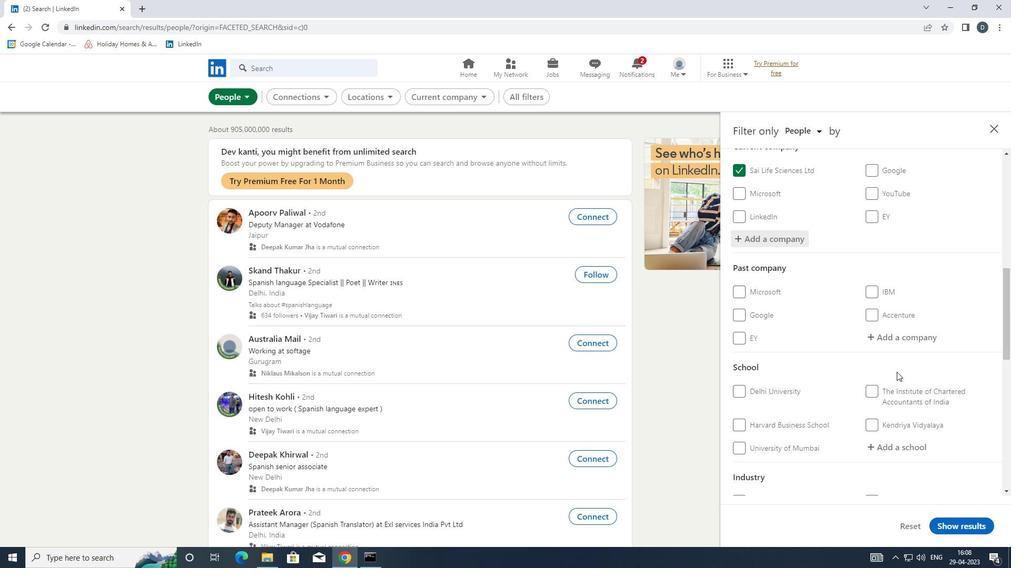 
Action: Mouse moved to (916, 354)
Screenshot: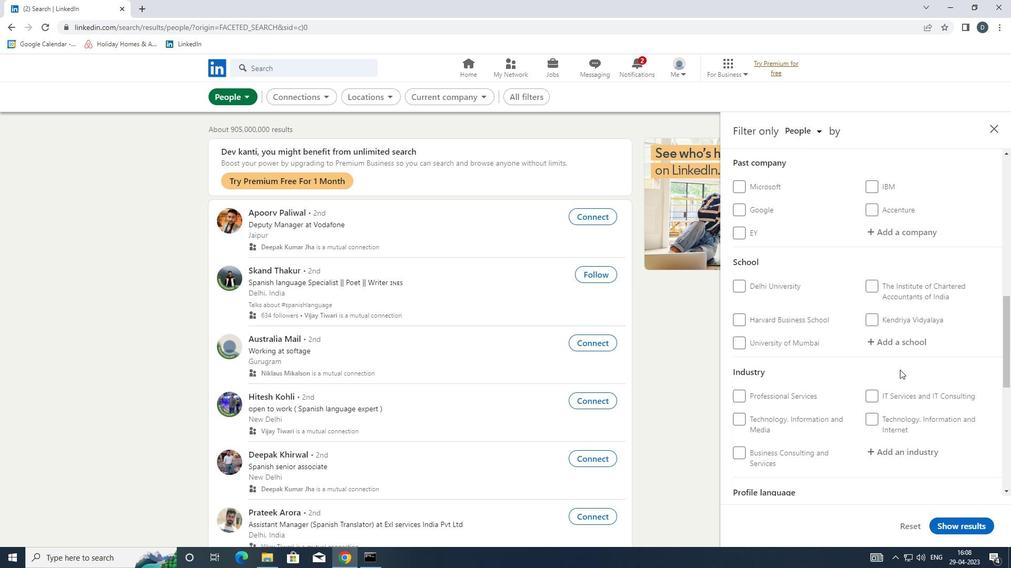 
Action: Mouse pressed left at (916, 354)
Screenshot: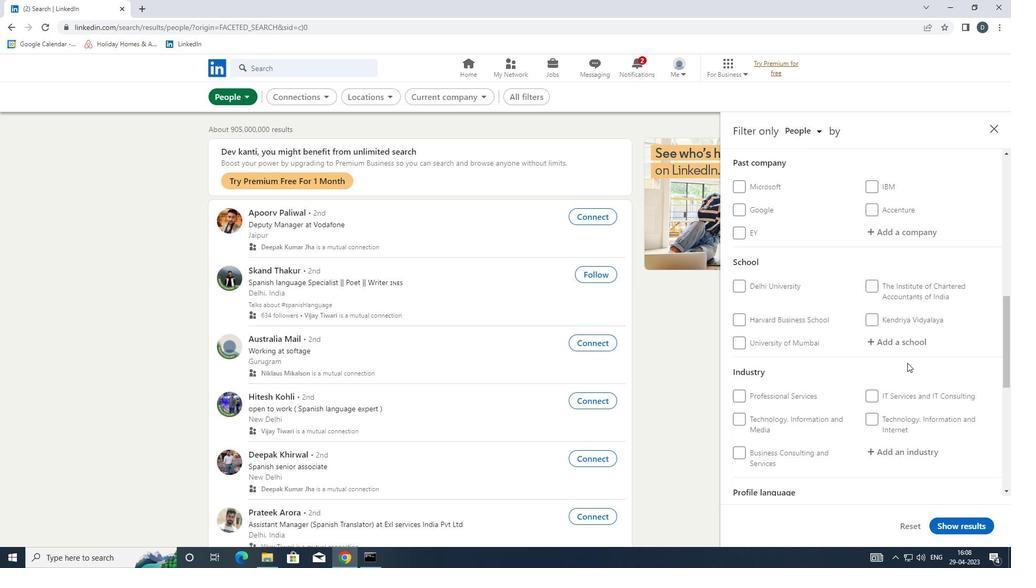
Action: Mouse moved to (916, 341)
Screenshot: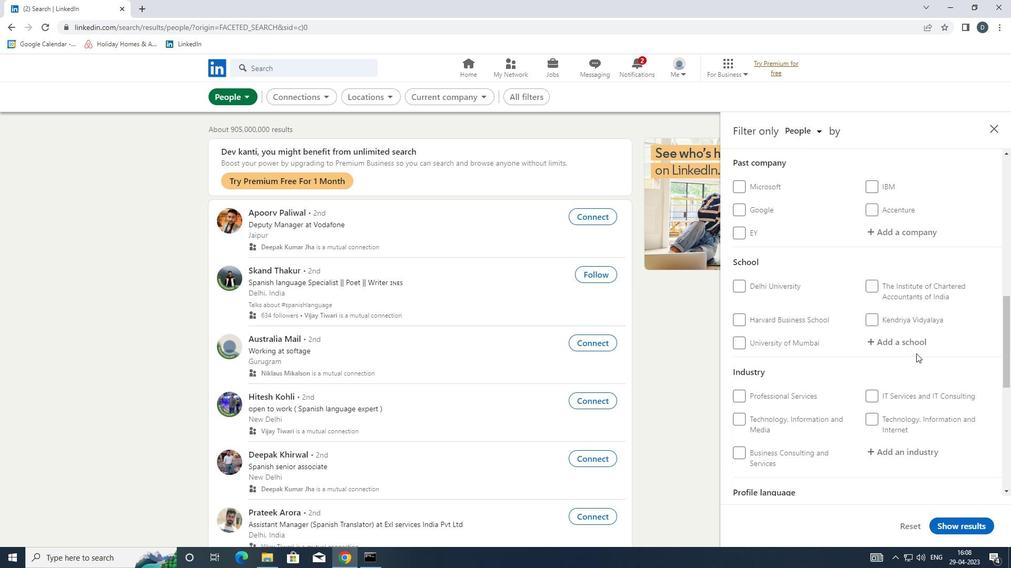
Action: Mouse pressed left at (916, 341)
Screenshot: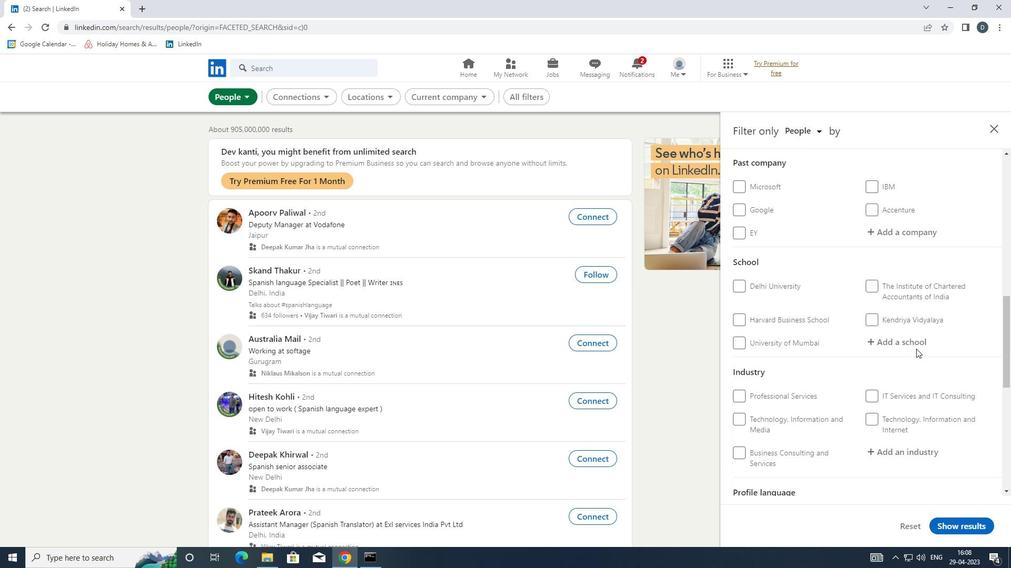 
Action: Key pressed <Key.shift>SYMBIO
Screenshot: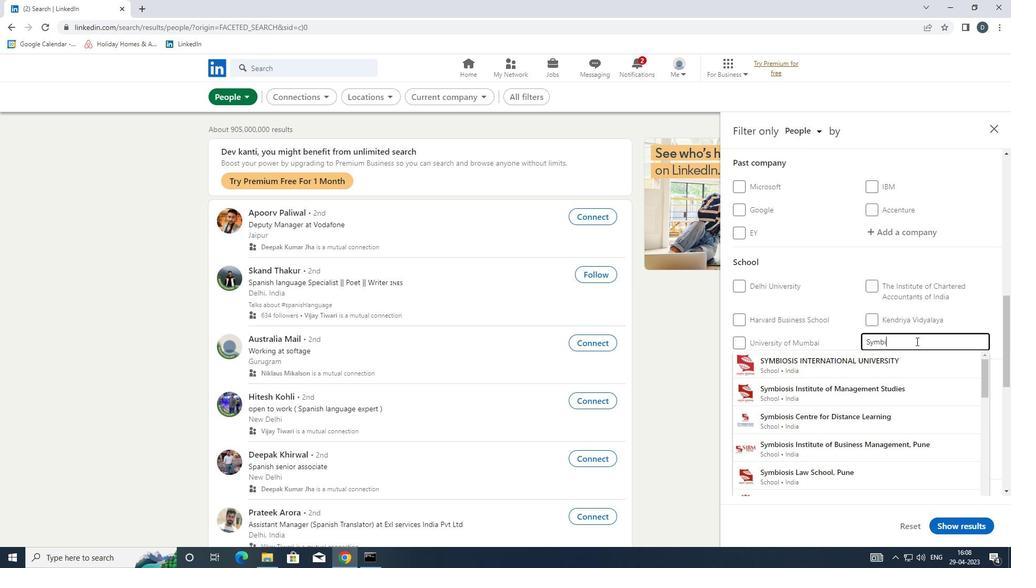 
Action: Mouse moved to (916, 341)
Screenshot: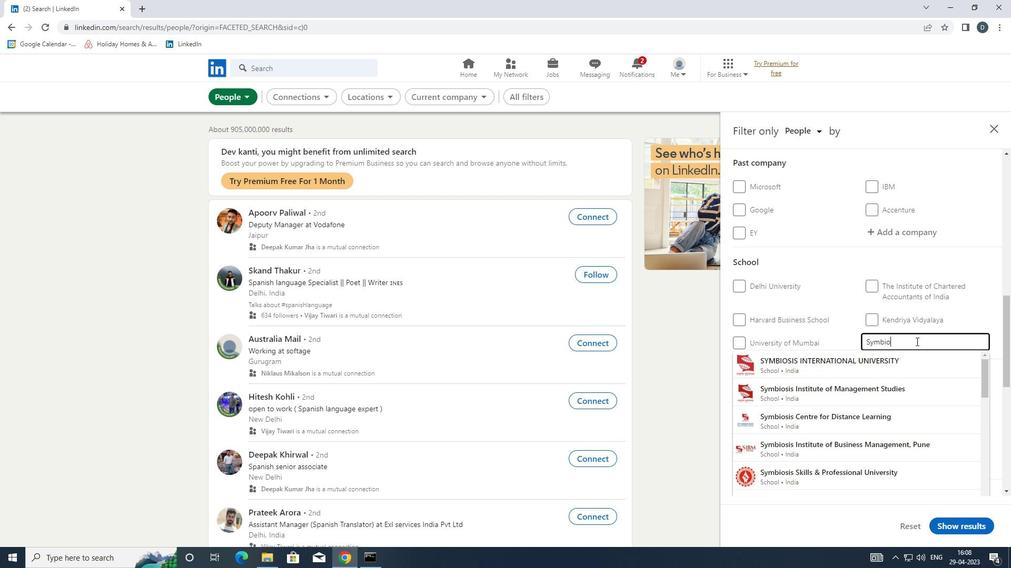 
Action: Key pressed SIS<Key.space><Key.shift>COLLEGE
Screenshot: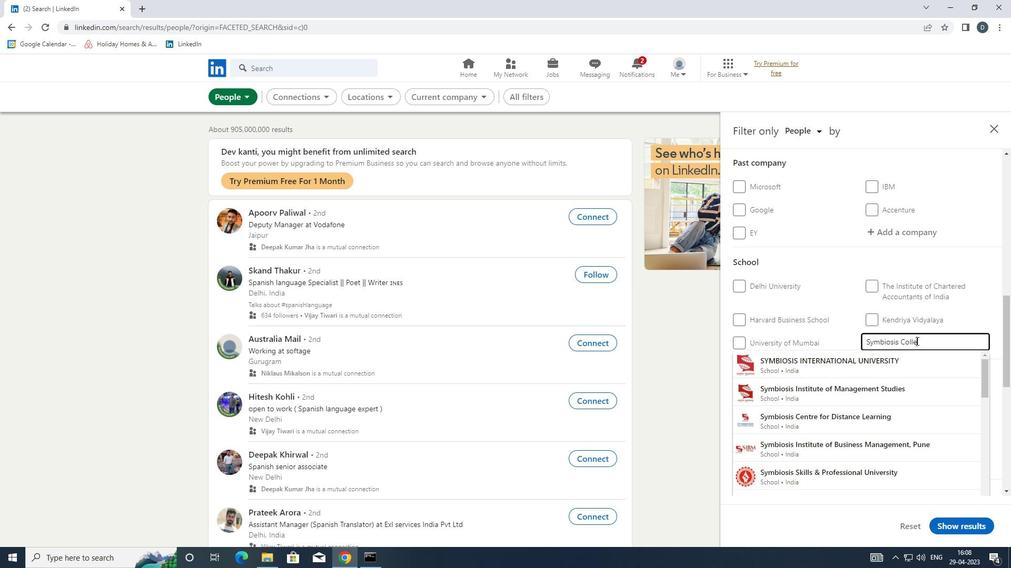 
Action: Mouse moved to (905, 362)
Screenshot: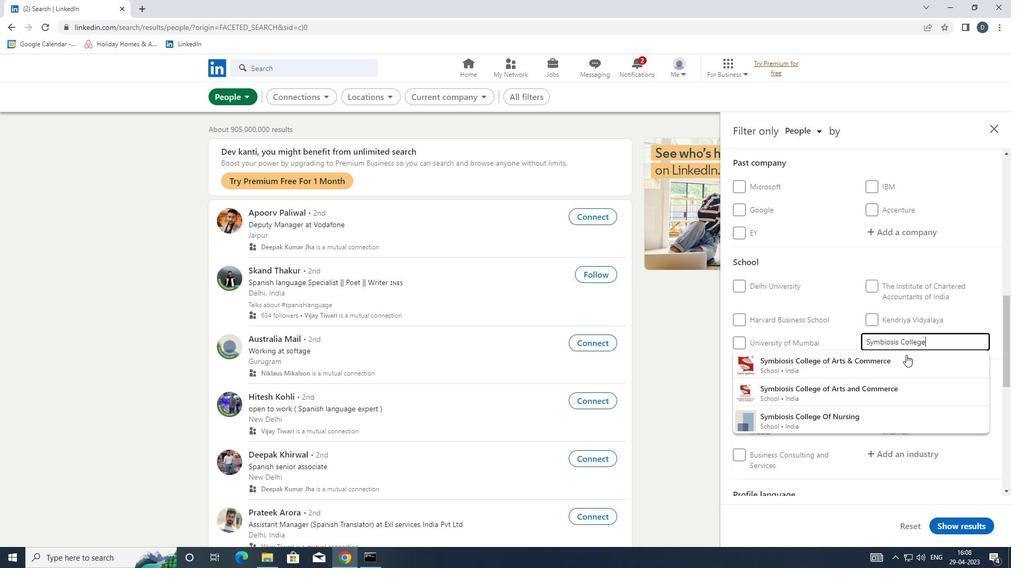 
Action: Mouse pressed left at (905, 362)
Screenshot: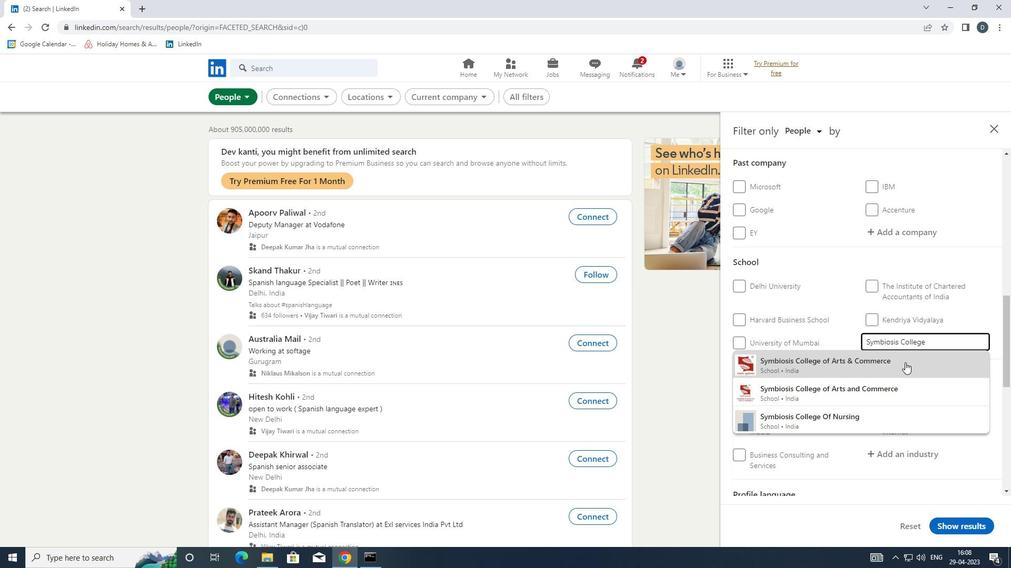 
Action: Mouse moved to (908, 356)
Screenshot: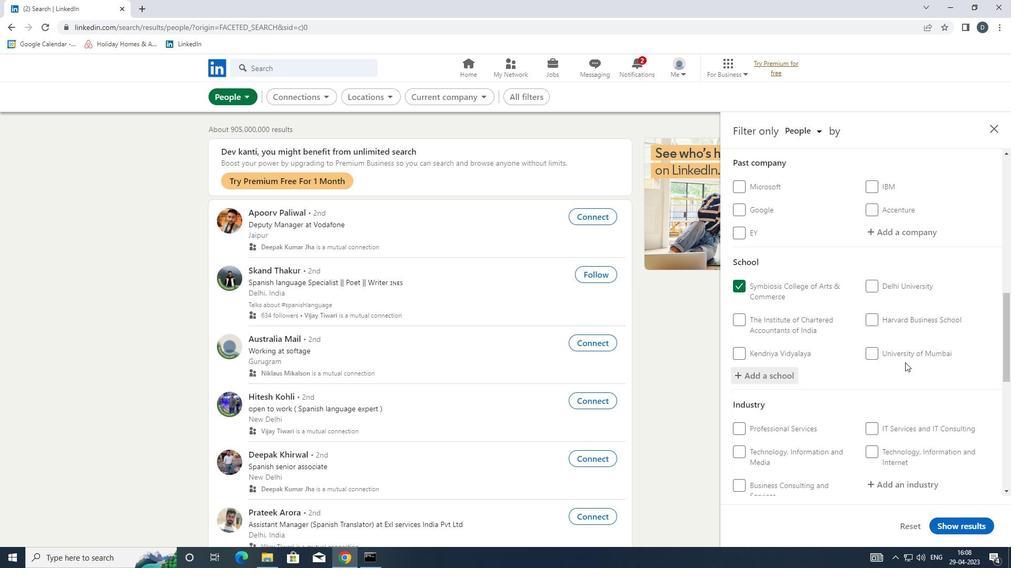
Action: Mouse scrolled (908, 356) with delta (0, 0)
Screenshot: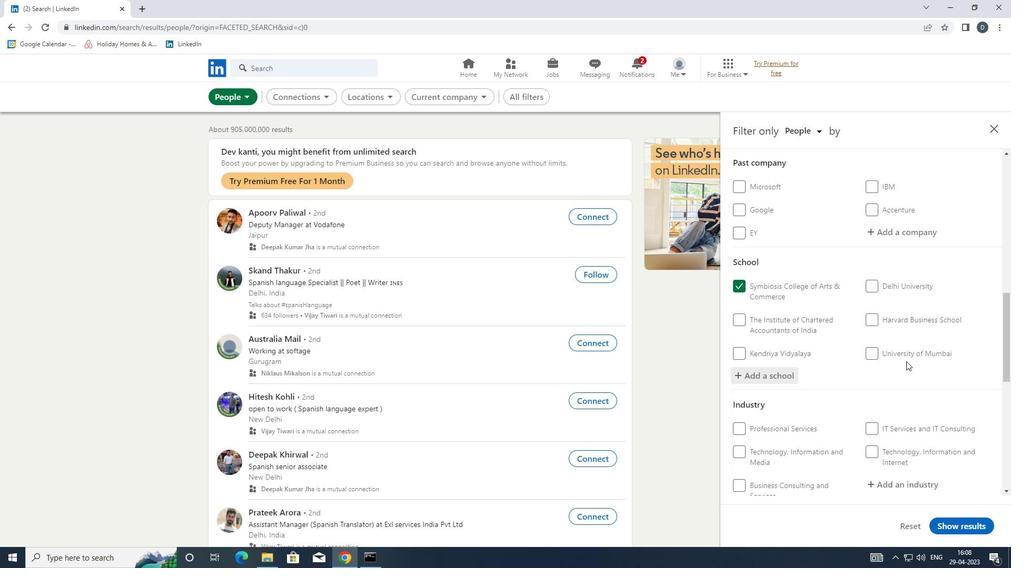 
Action: Mouse scrolled (908, 356) with delta (0, 0)
Screenshot: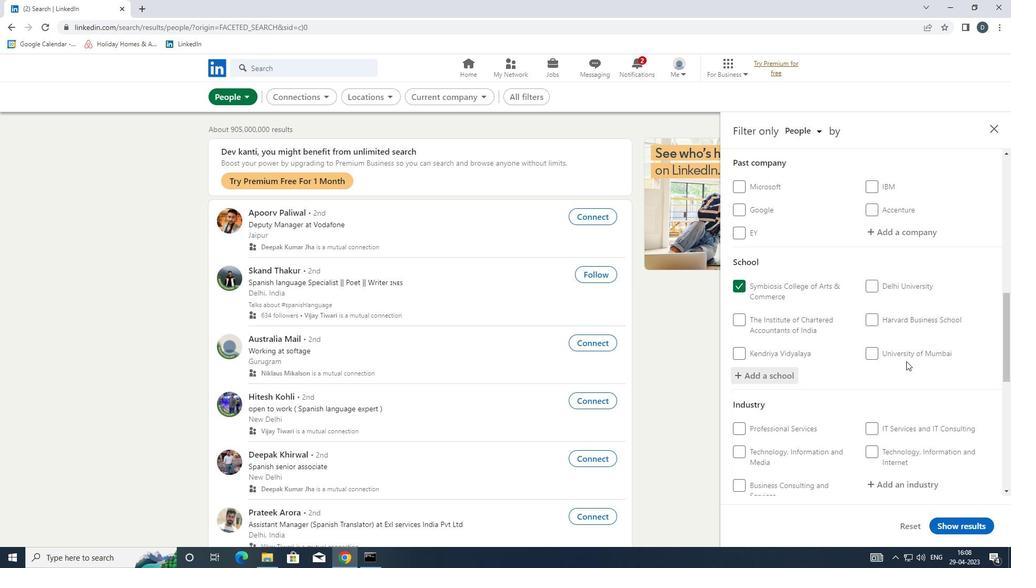 
Action: Mouse scrolled (908, 356) with delta (0, 0)
Screenshot: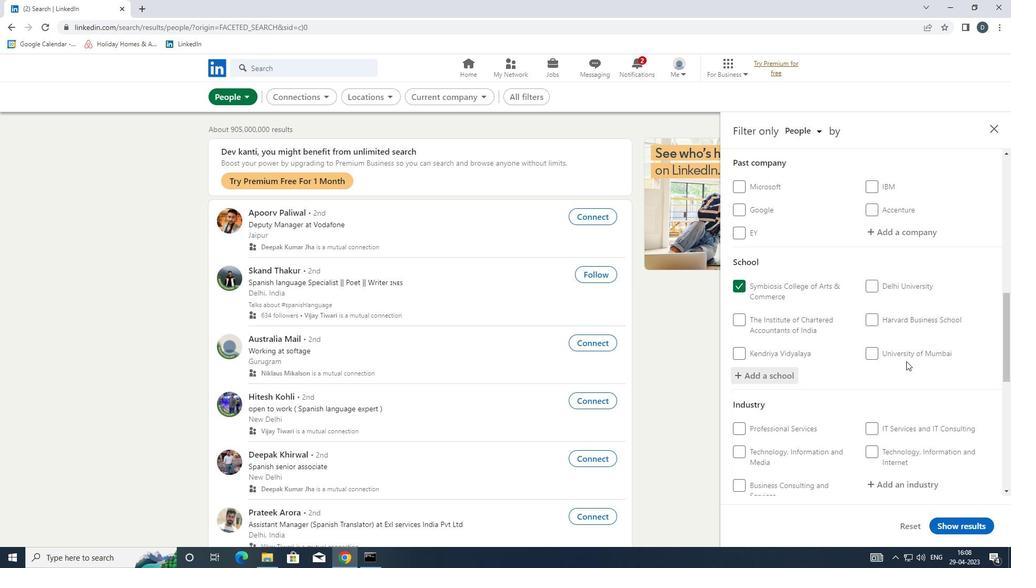 
Action: Mouse scrolled (908, 356) with delta (0, 0)
Screenshot: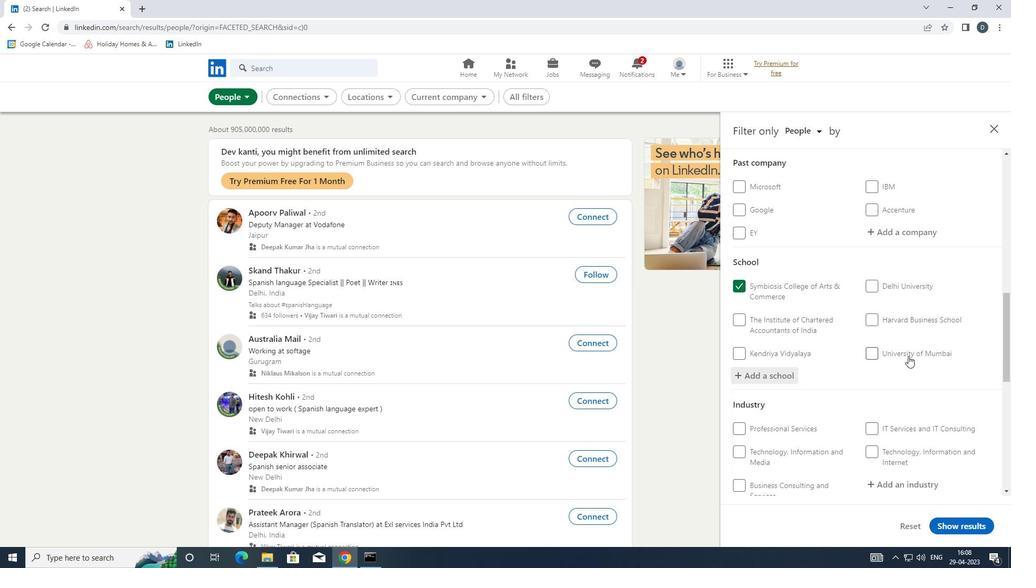 
Action: Mouse moved to (903, 280)
Screenshot: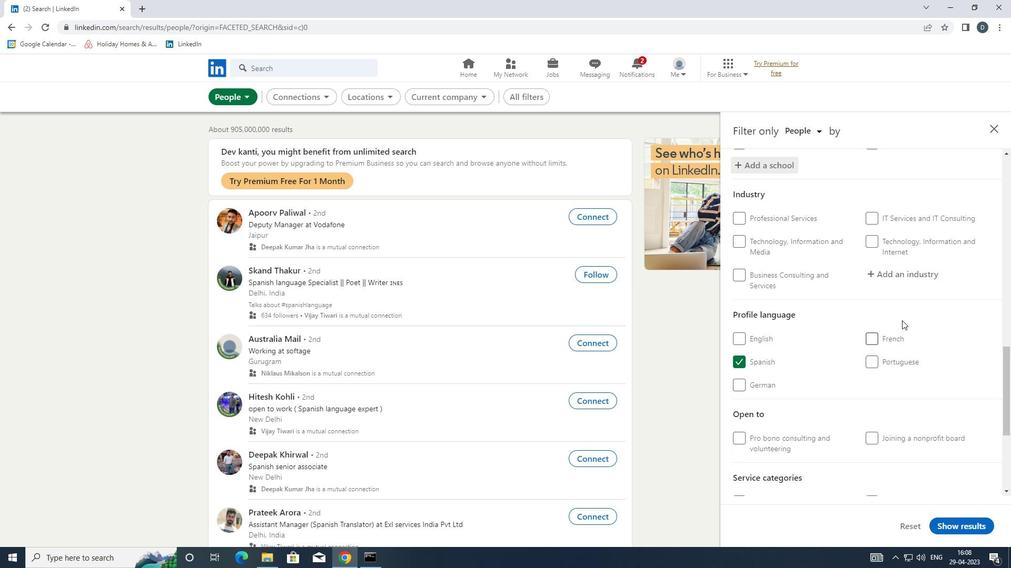 
Action: Mouse pressed left at (903, 280)
Screenshot: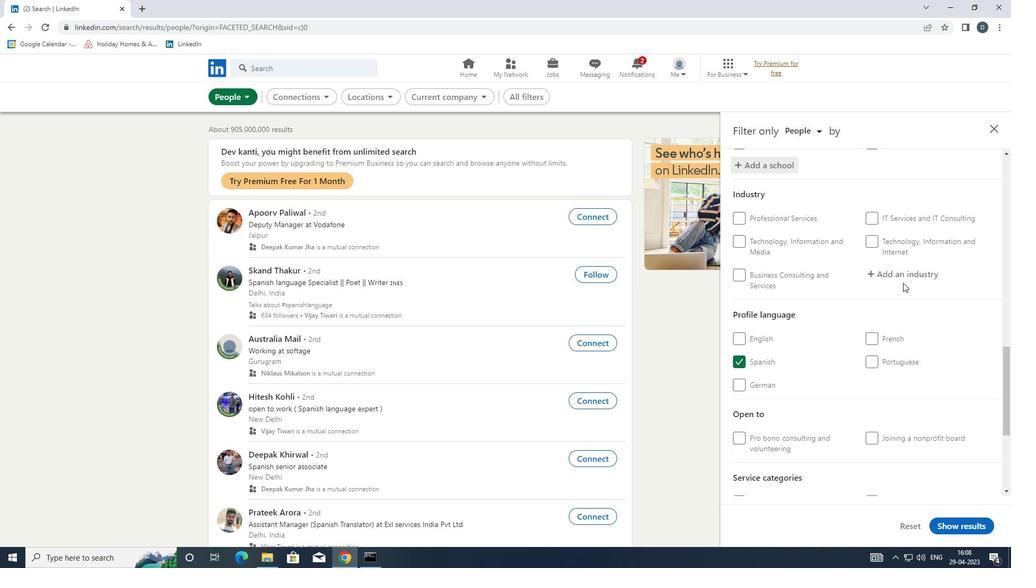 
Action: Key pressed <Key.shift>REPAIR
Screenshot: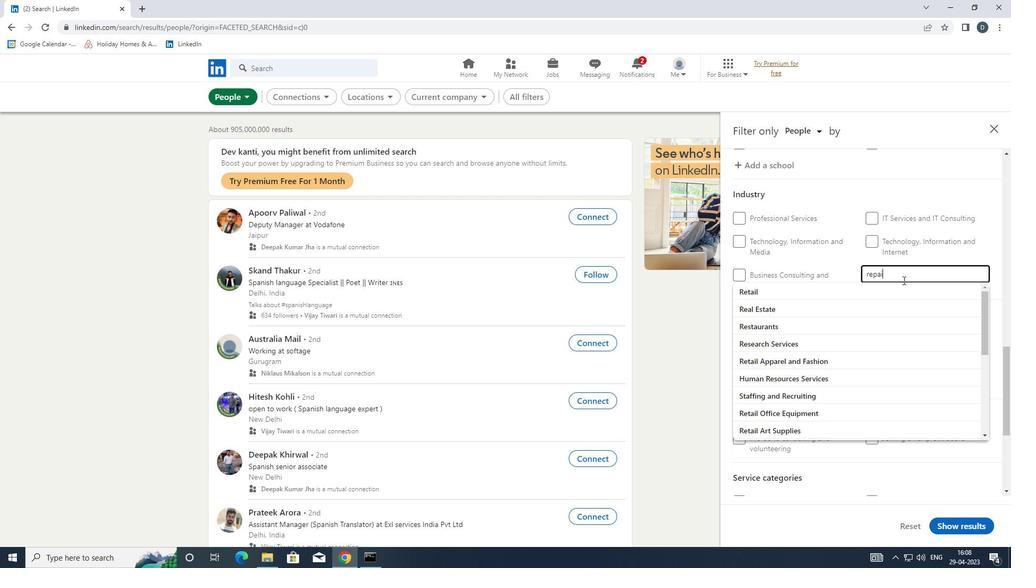 
Action: Mouse moved to (866, 339)
Screenshot: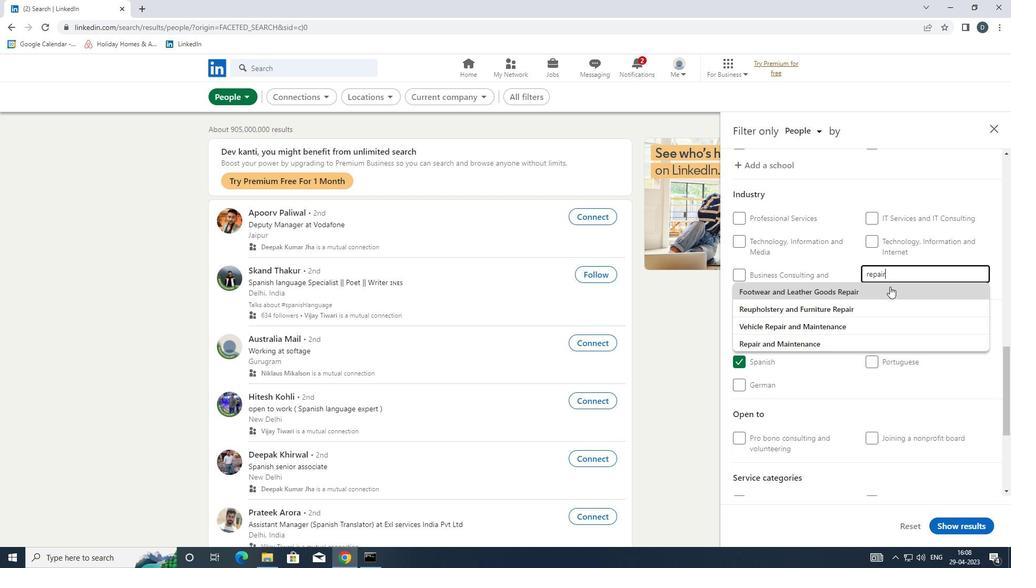 
Action: Mouse pressed left at (866, 339)
Screenshot: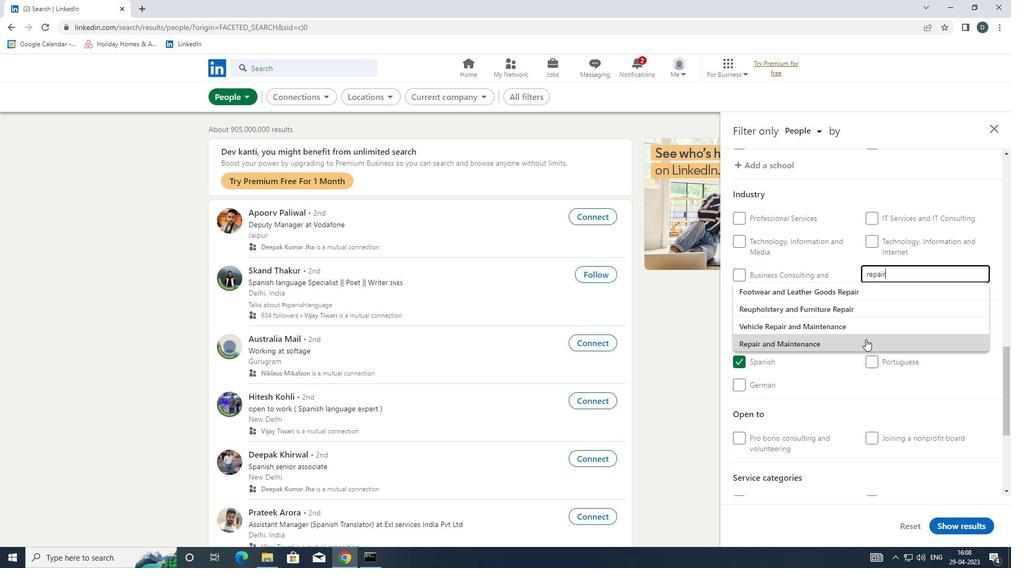 
Action: Mouse moved to (866, 340)
Screenshot: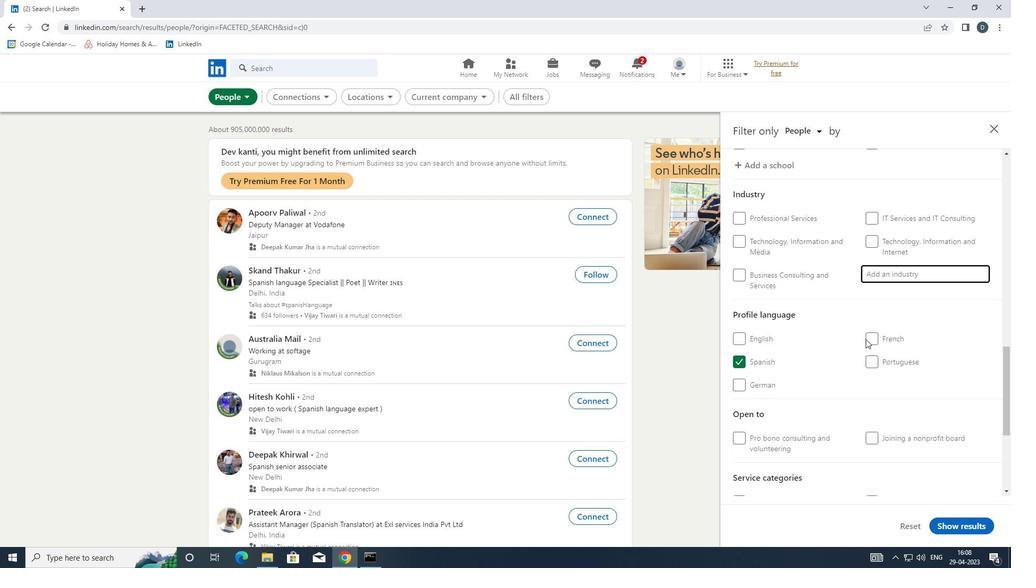 
Action: Mouse scrolled (866, 339) with delta (0, 0)
Screenshot: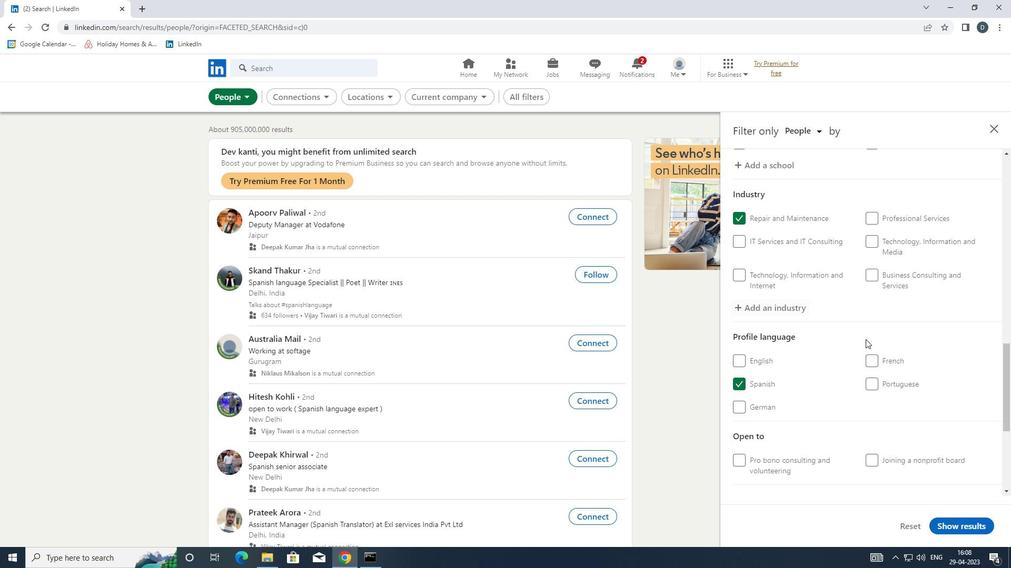 
Action: Mouse scrolled (866, 339) with delta (0, 0)
Screenshot: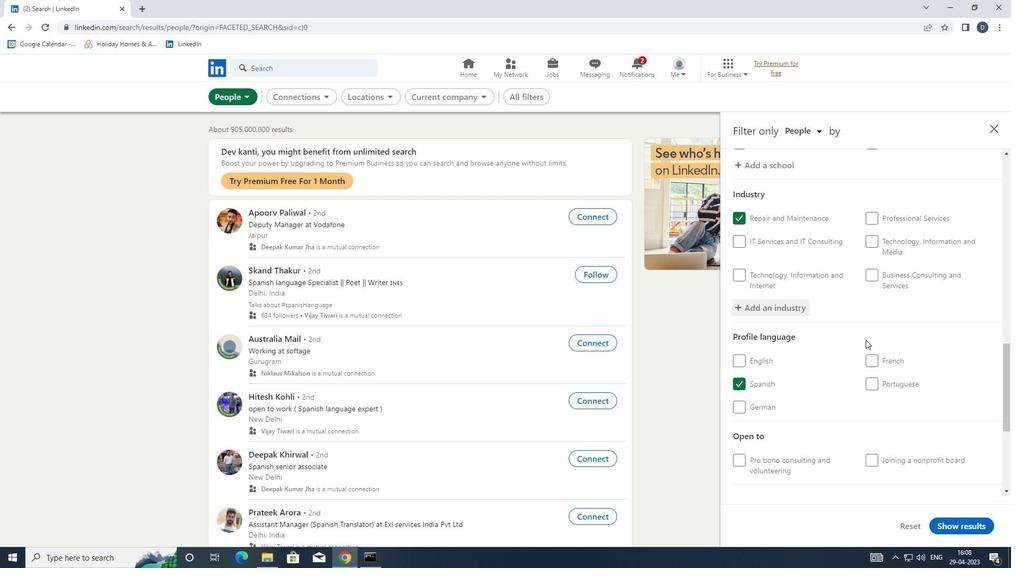 
Action: Mouse scrolled (866, 339) with delta (0, 0)
Screenshot: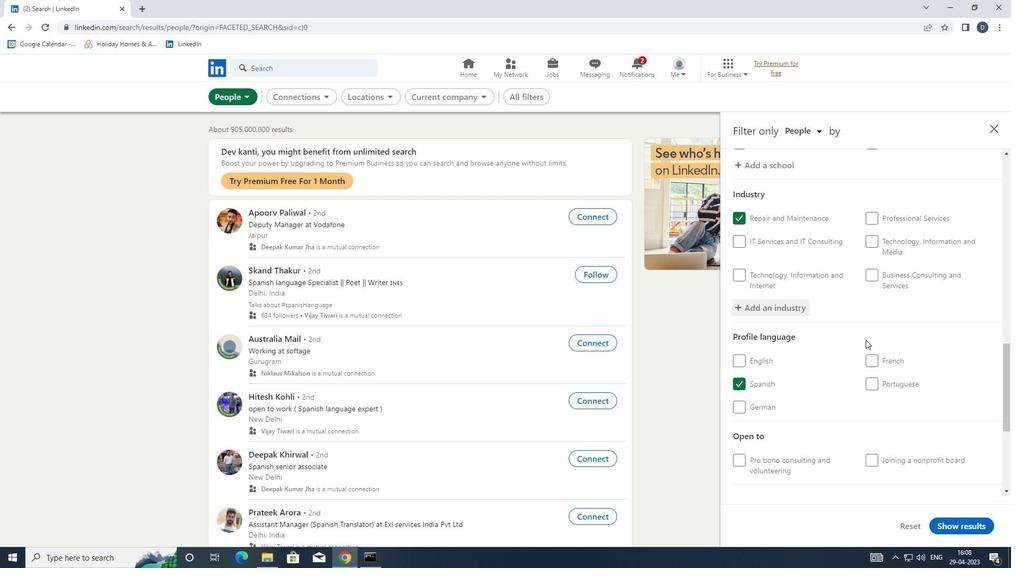 
Action: Mouse scrolled (866, 339) with delta (0, 0)
Screenshot: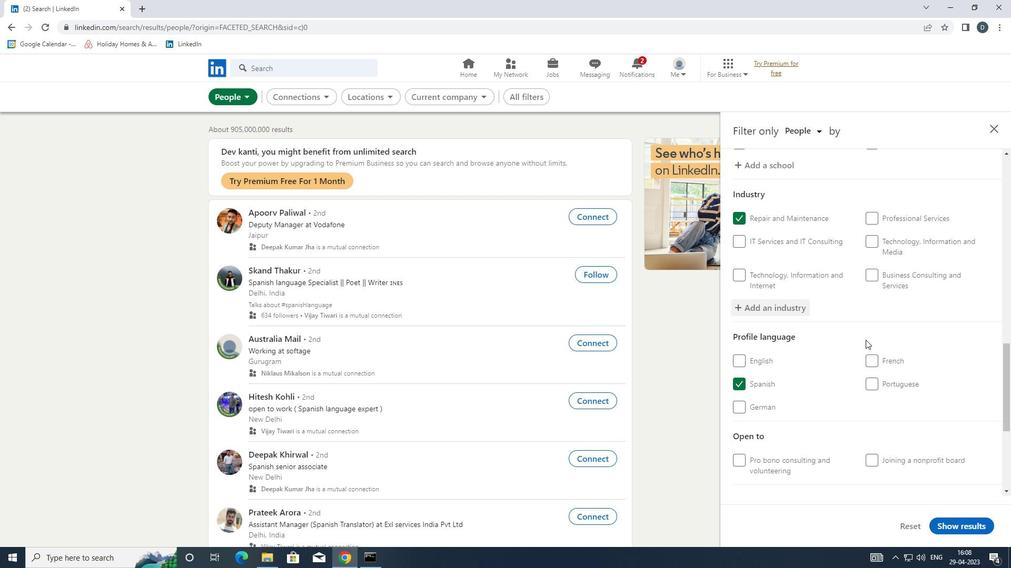 
Action: Mouse moved to (905, 358)
Screenshot: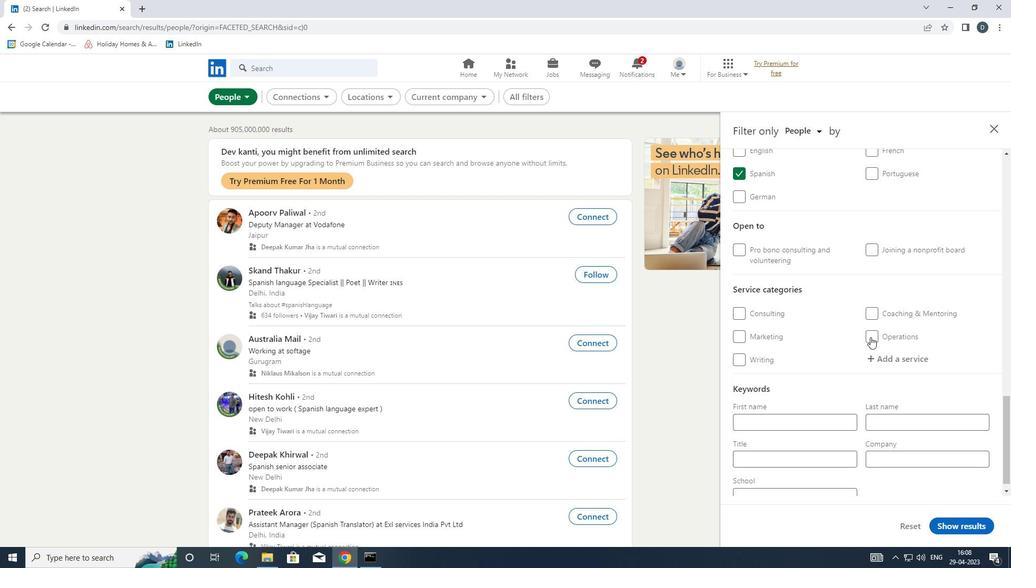 
Action: Mouse pressed left at (905, 358)
Screenshot: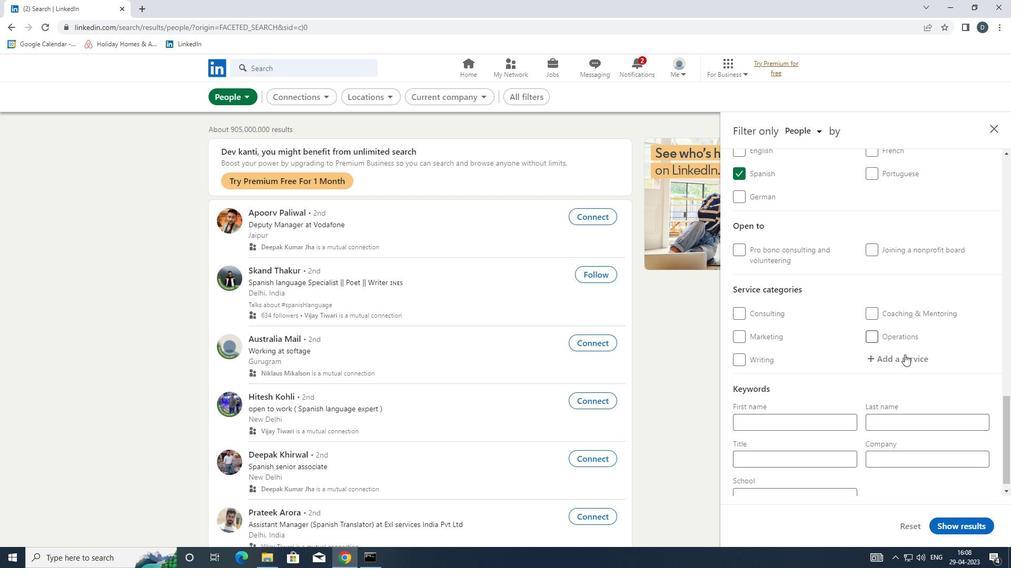 
Action: Key pressed <Key.shift><Key.shift><Key.shift><Key.shift><Key.shift><Key.shift><Key.shift><Key.shift><Key.shift><Key.shift><Key.shift>EDITIN<Key.down><Key.enter>
Screenshot: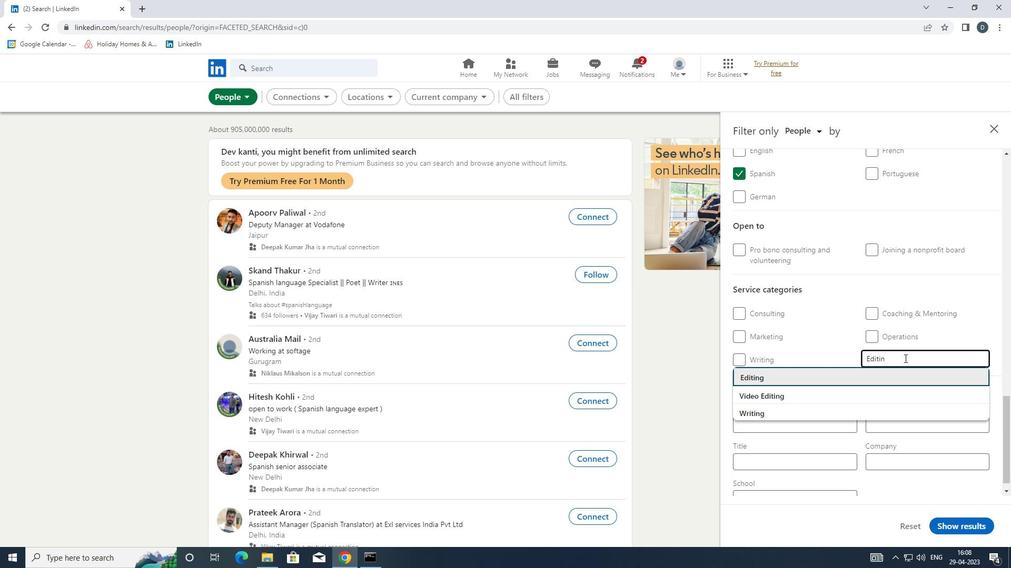 
Action: Mouse moved to (906, 367)
Screenshot: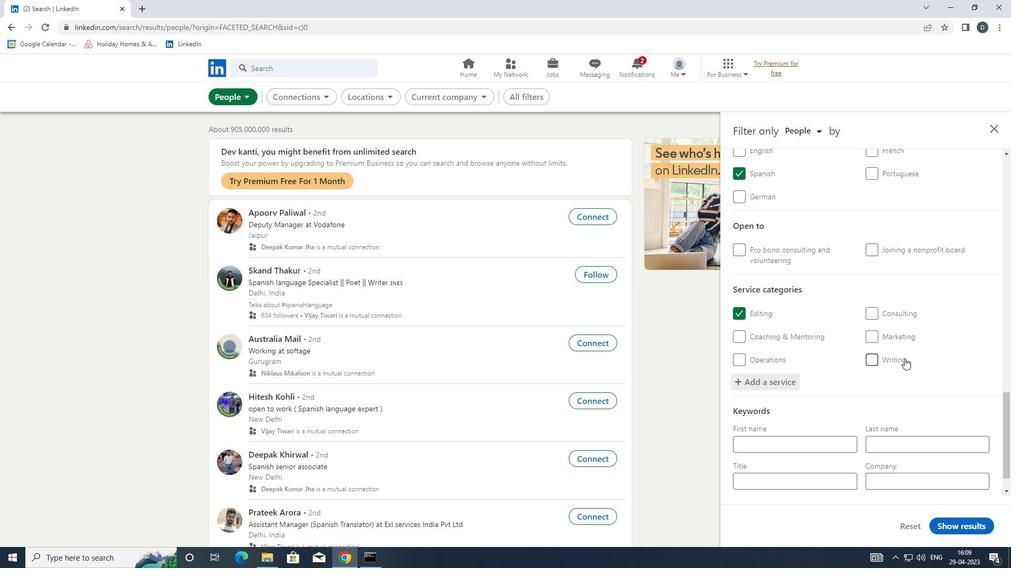 
Action: Mouse scrolled (906, 367) with delta (0, 0)
Screenshot: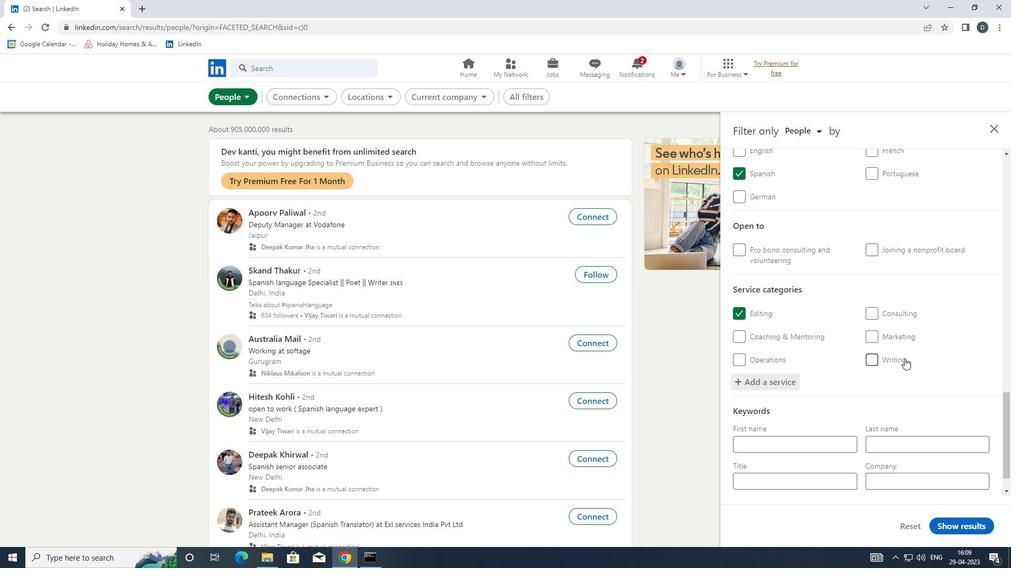 
Action: Mouse moved to (908, 374)
Screenshot: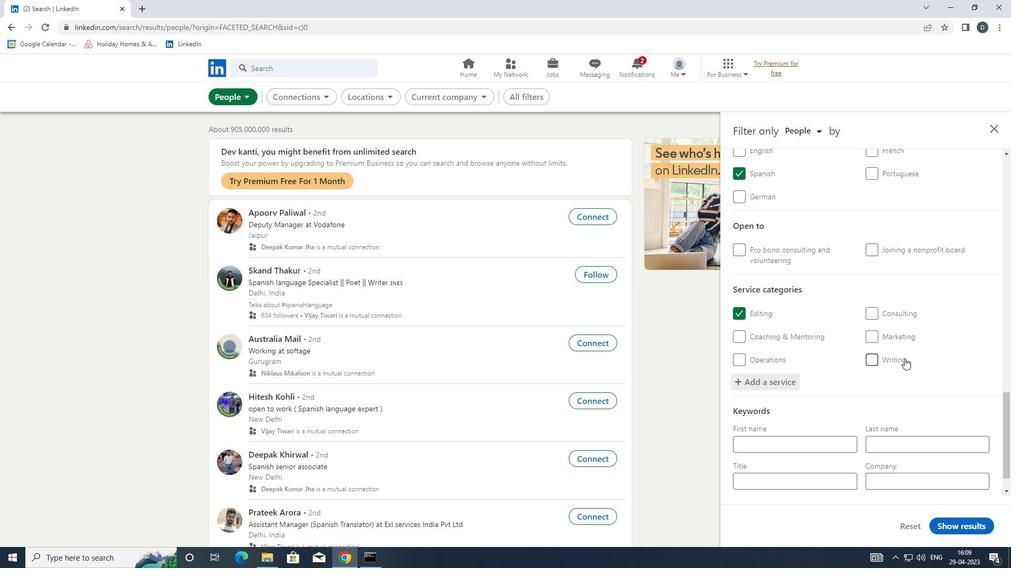 
Action: Mouse scrolled (908, 374) with delta (0, 0)
Screenshot: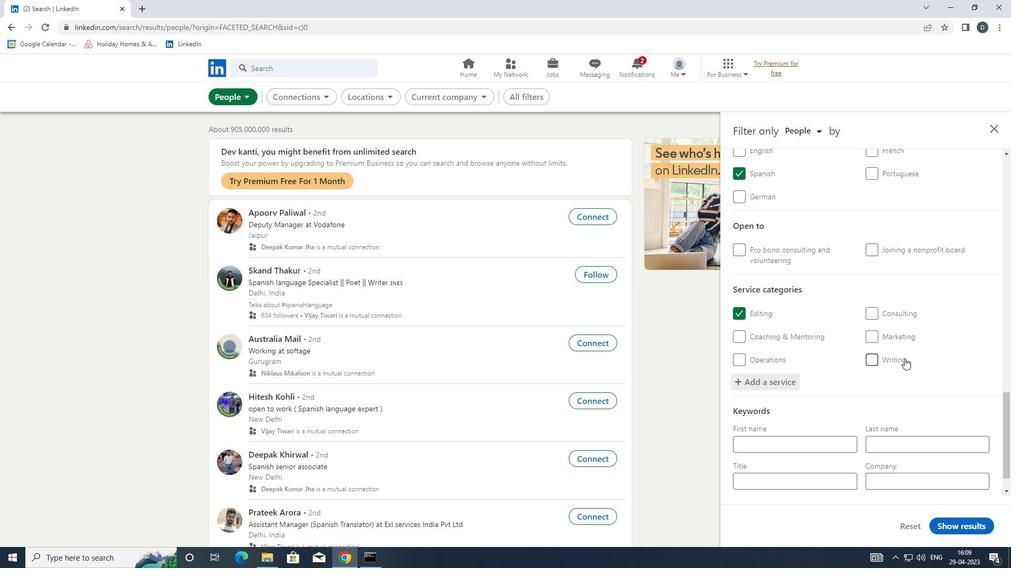 
Action: Mouse moved to (910, 378)
Screenshot: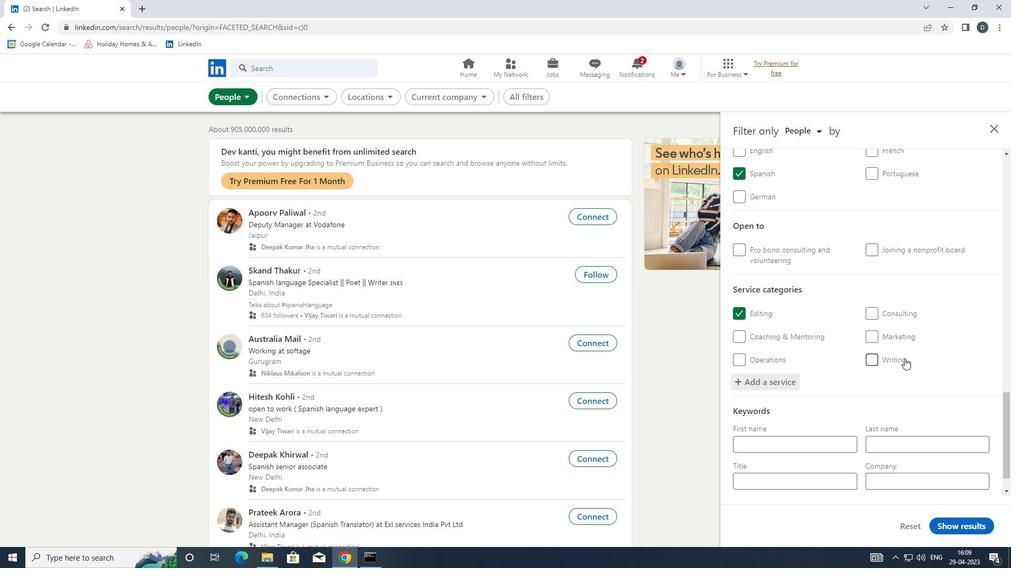 
Action: Mouse scrolled (910, 378) with delta (0, 0)
Screenshot: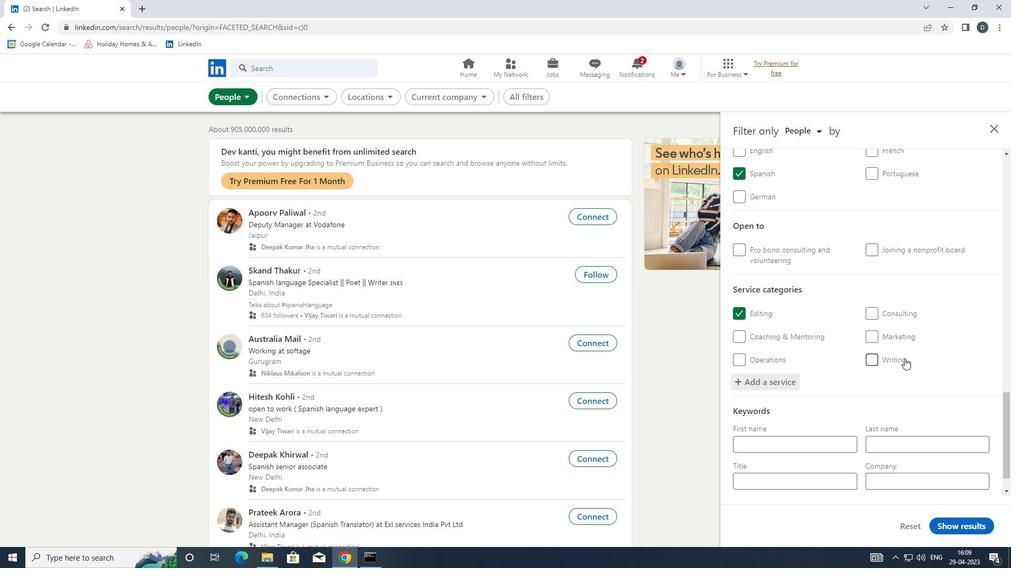 
Action: Mouse moved to (911, 379)
Screenshot: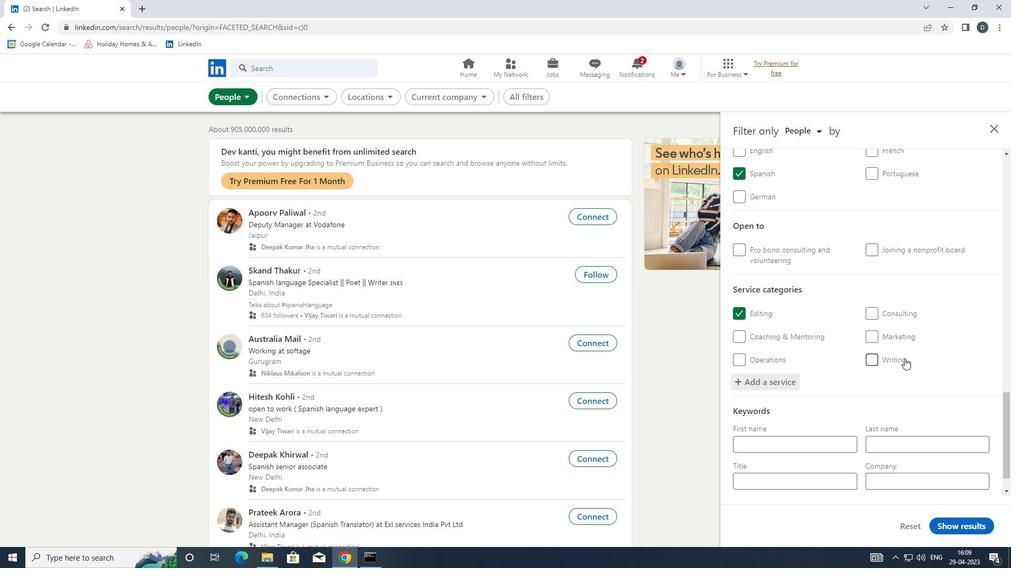 
Action: Mouse scrolled (911, 379) with delta (0, 0)
Screenshot: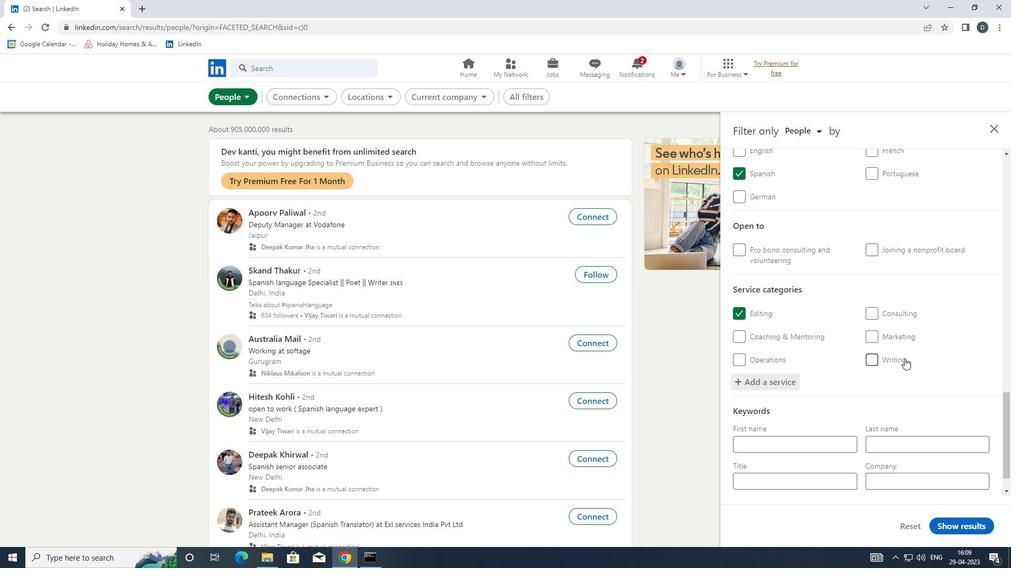 
Action: Mouse moved to (818, 447)
Screenshot: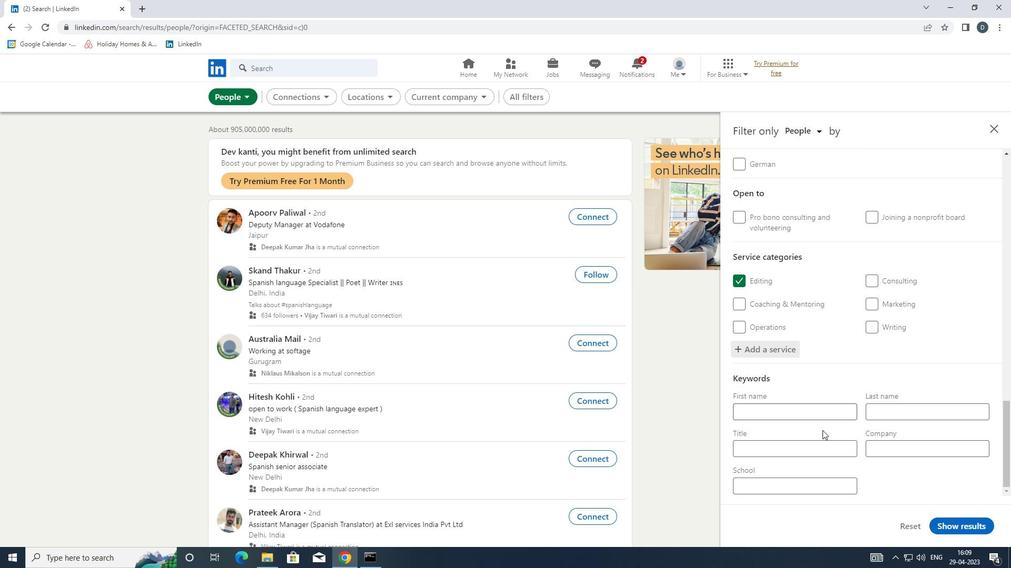 
Action: Mouse pressed left at (818, 447)
Screenshot: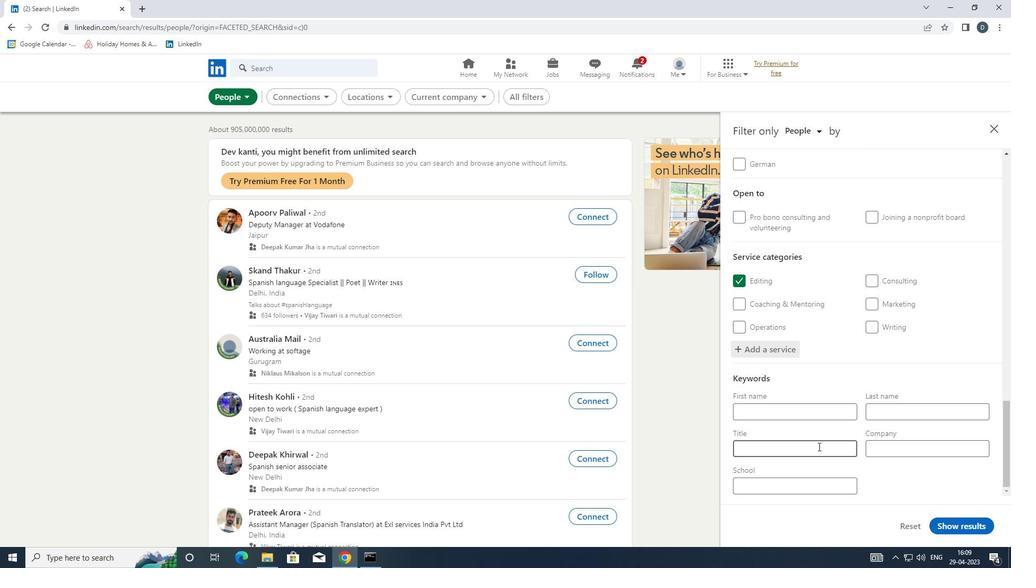 
Action: Key pressed <Key.shift>COUN
Screenshot: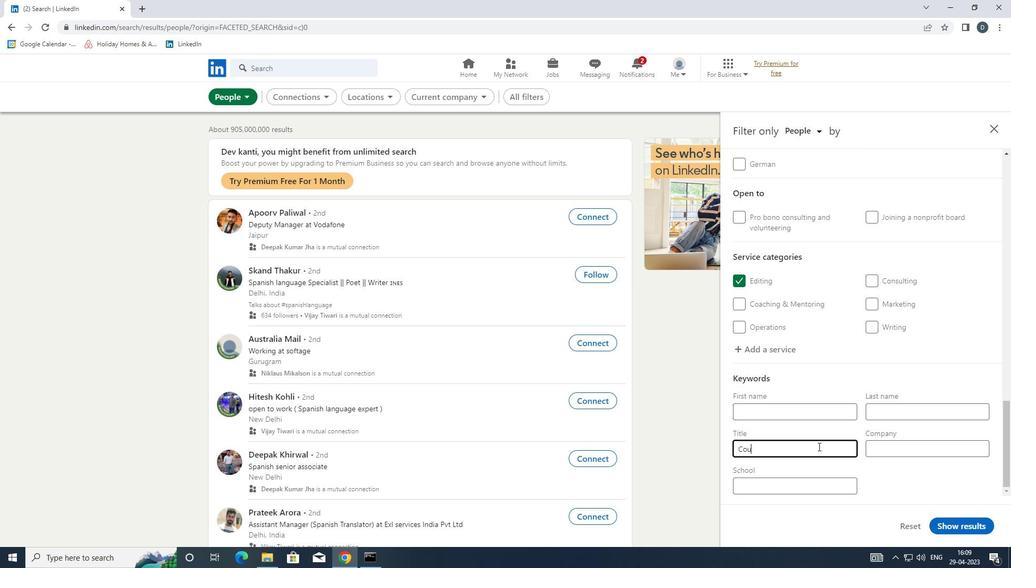
Action: Mouse moved to (818, 447)
Screenshot: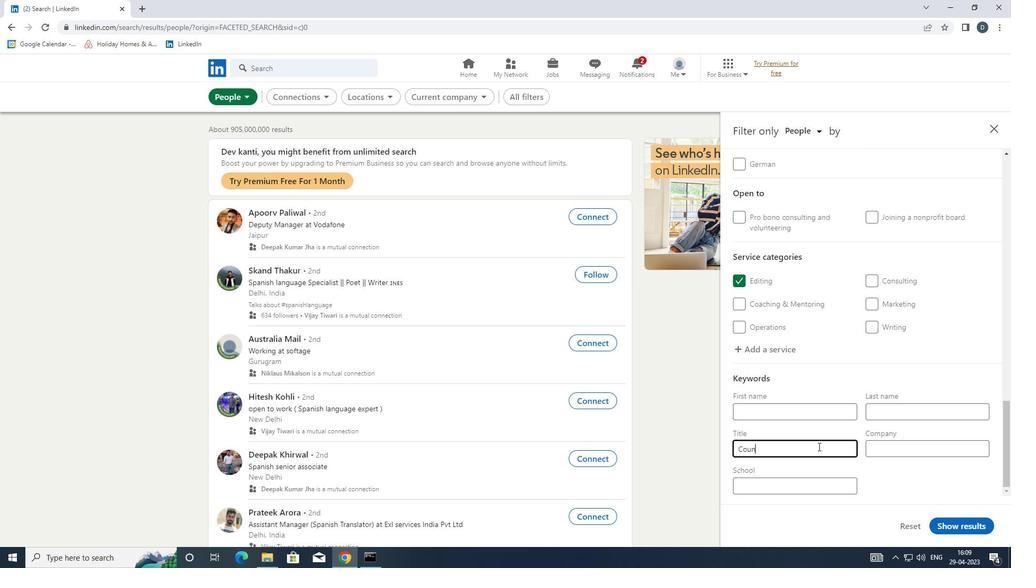 
Action: Key pressed SELOR
Screenshot: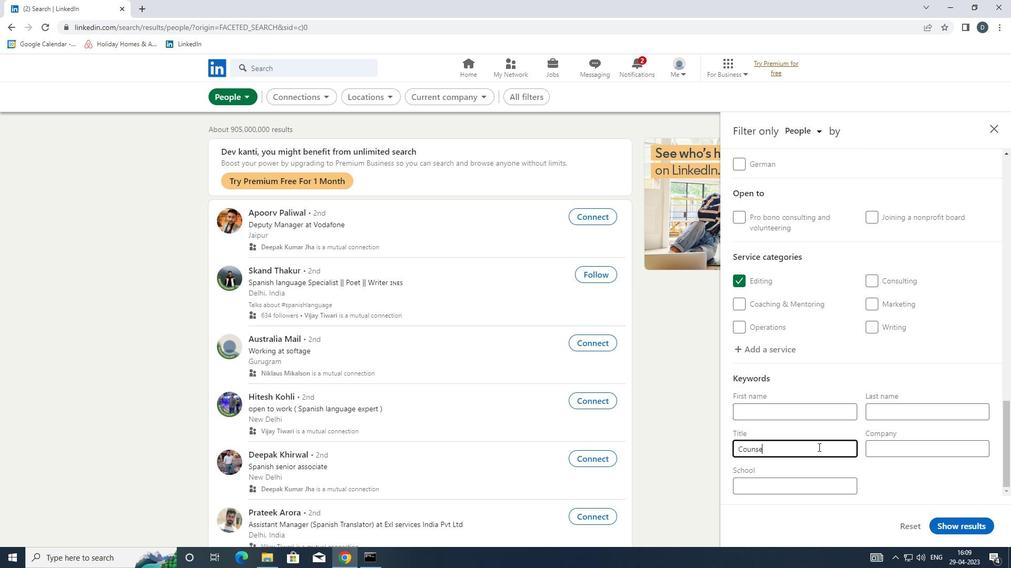 
Action: Mouse moved to (972, 531)
Screenshot: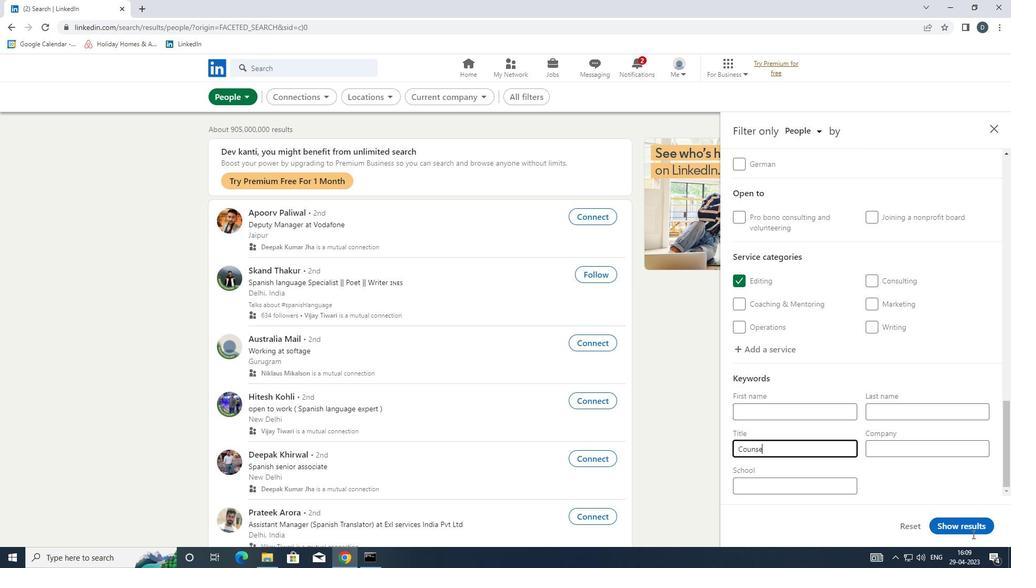 
Action: Mouse pressed left at (972, 531)
Screenshot: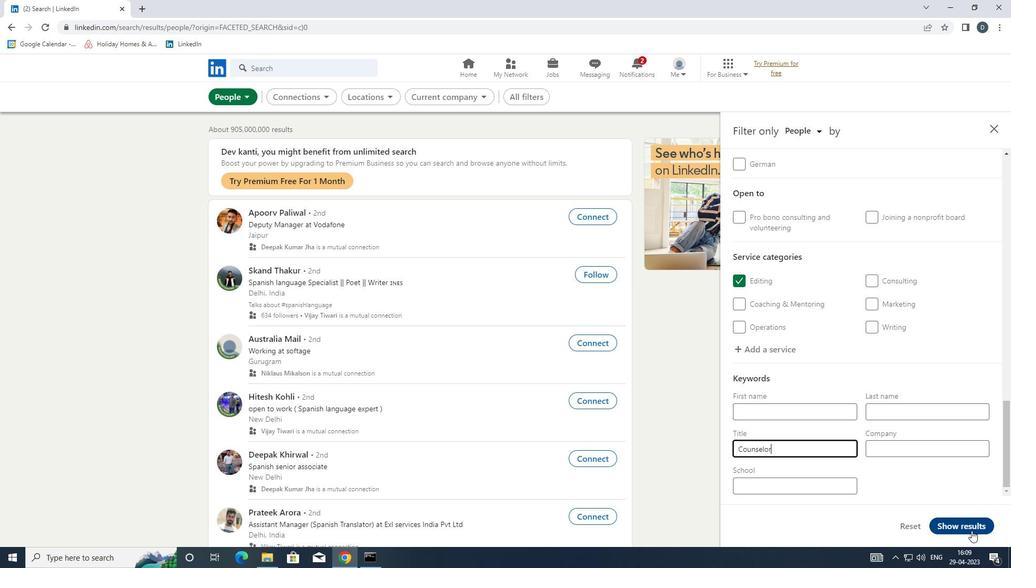 
Action: Mouse moved to (733, 399)
Screenshot: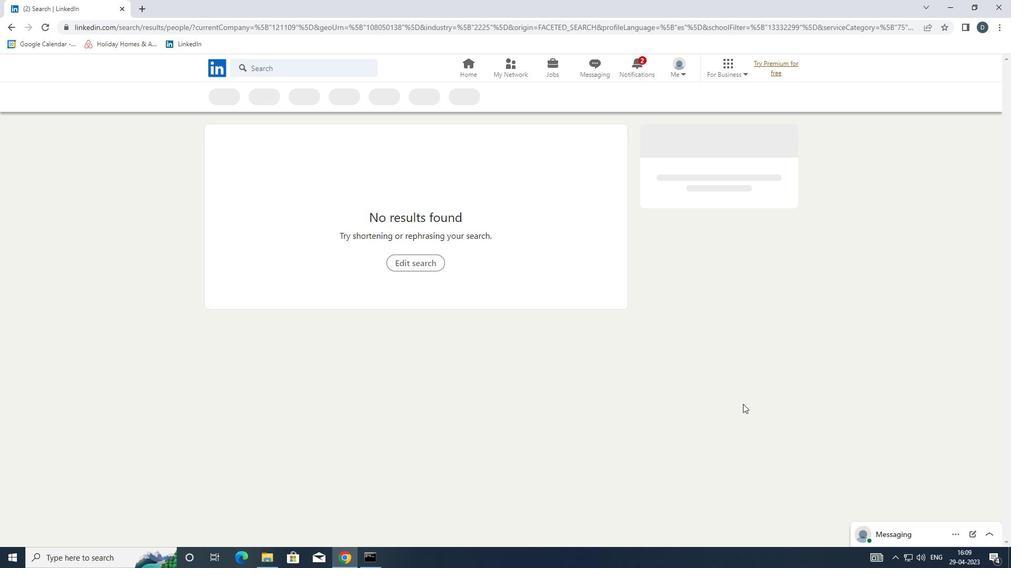 
